 Task: Create a sub task Design and Implement Solution for the task  Upgrade and migrate company facilities management to a cloud-based solution in the project BrainBridge , assign it to team member softage.1@softage.net and update the status of the sub task to  Completed , set the priority of the sub task to High
Action: Mouse moved to (854, 619)
Screenshot: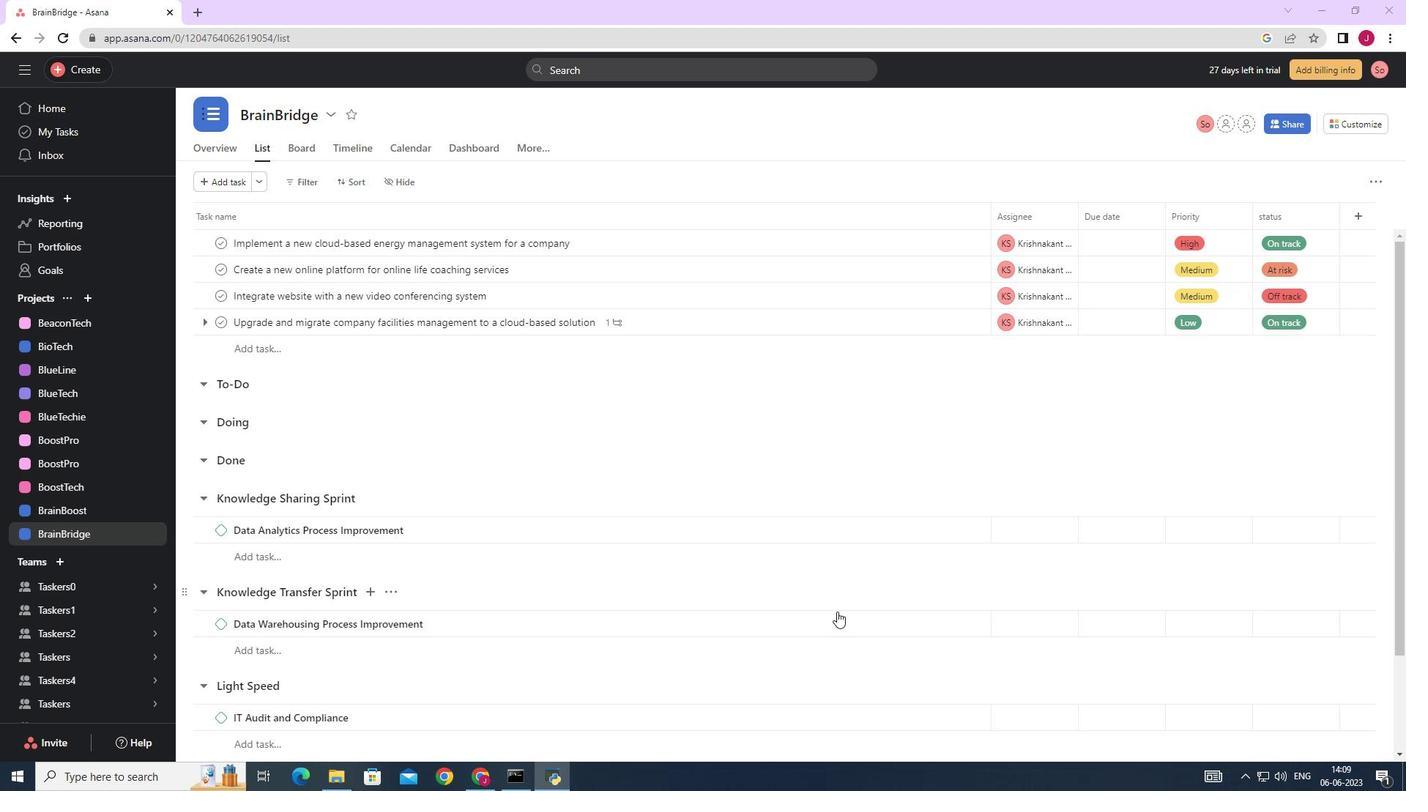 
Action: Mouse scrolled (854, 619) with delta (0, 0)
Screenshot: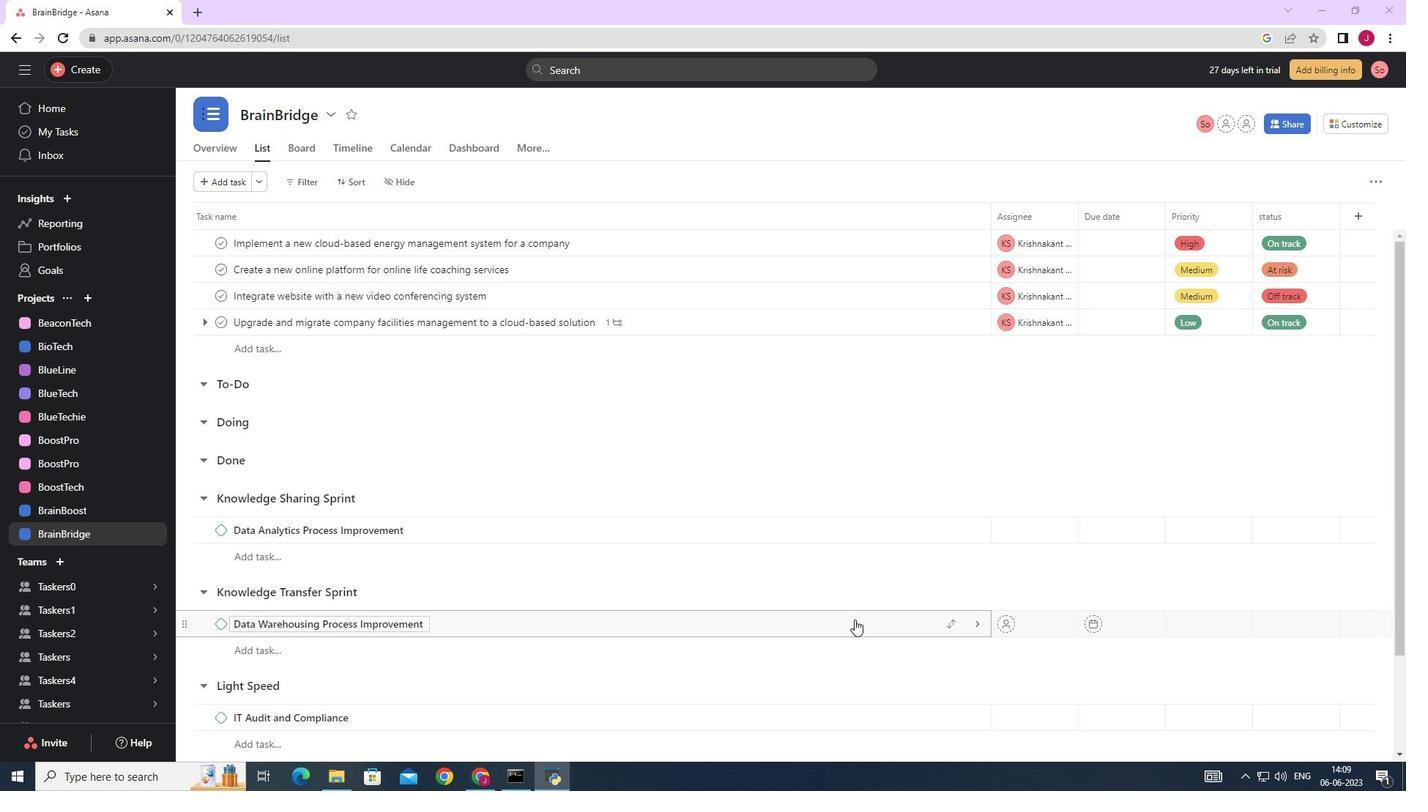 
Action: Mouse scrolled (854, 619) with delta (0, 0)
Screenshot: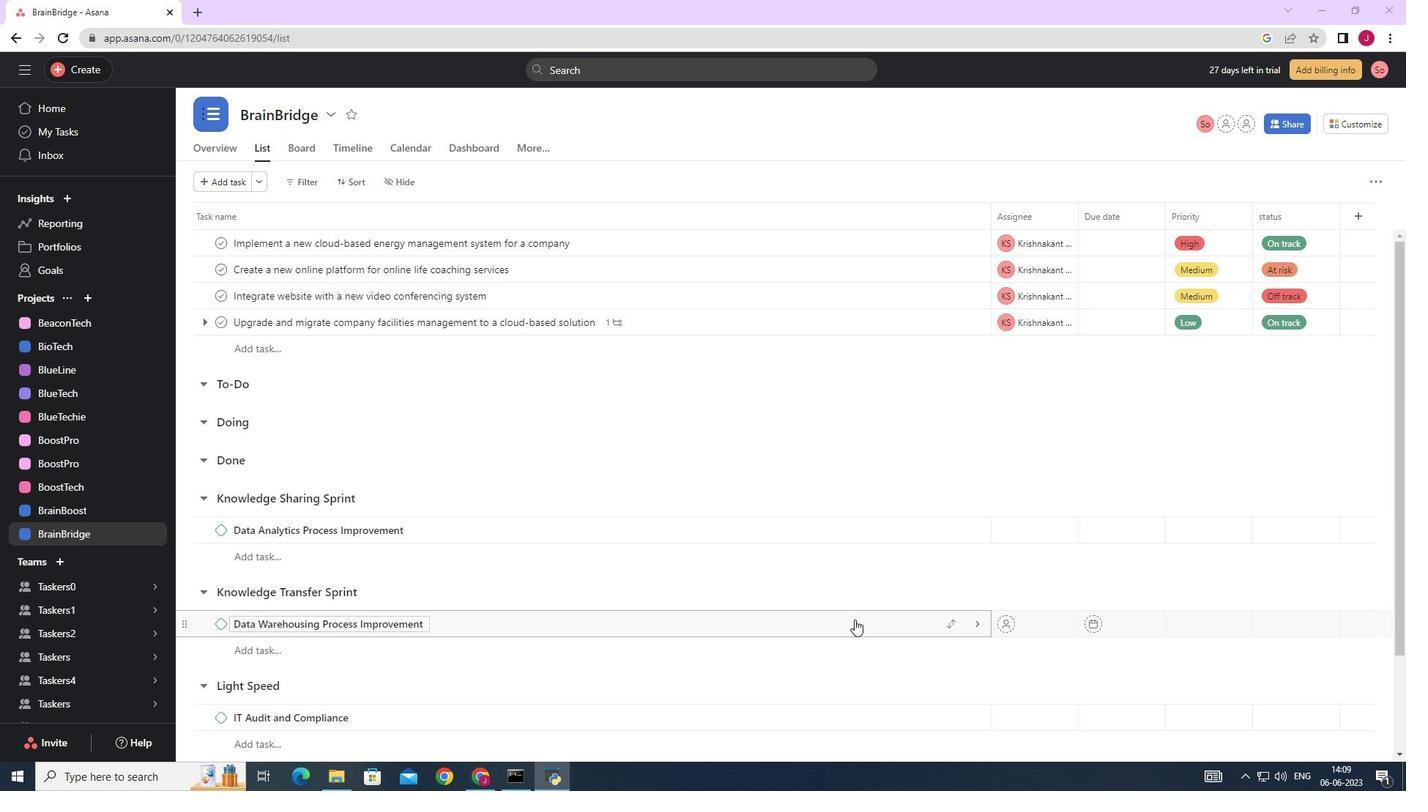 
Action: Mouse scrolled (854, 619) with delta (0, 0)
Screenshot: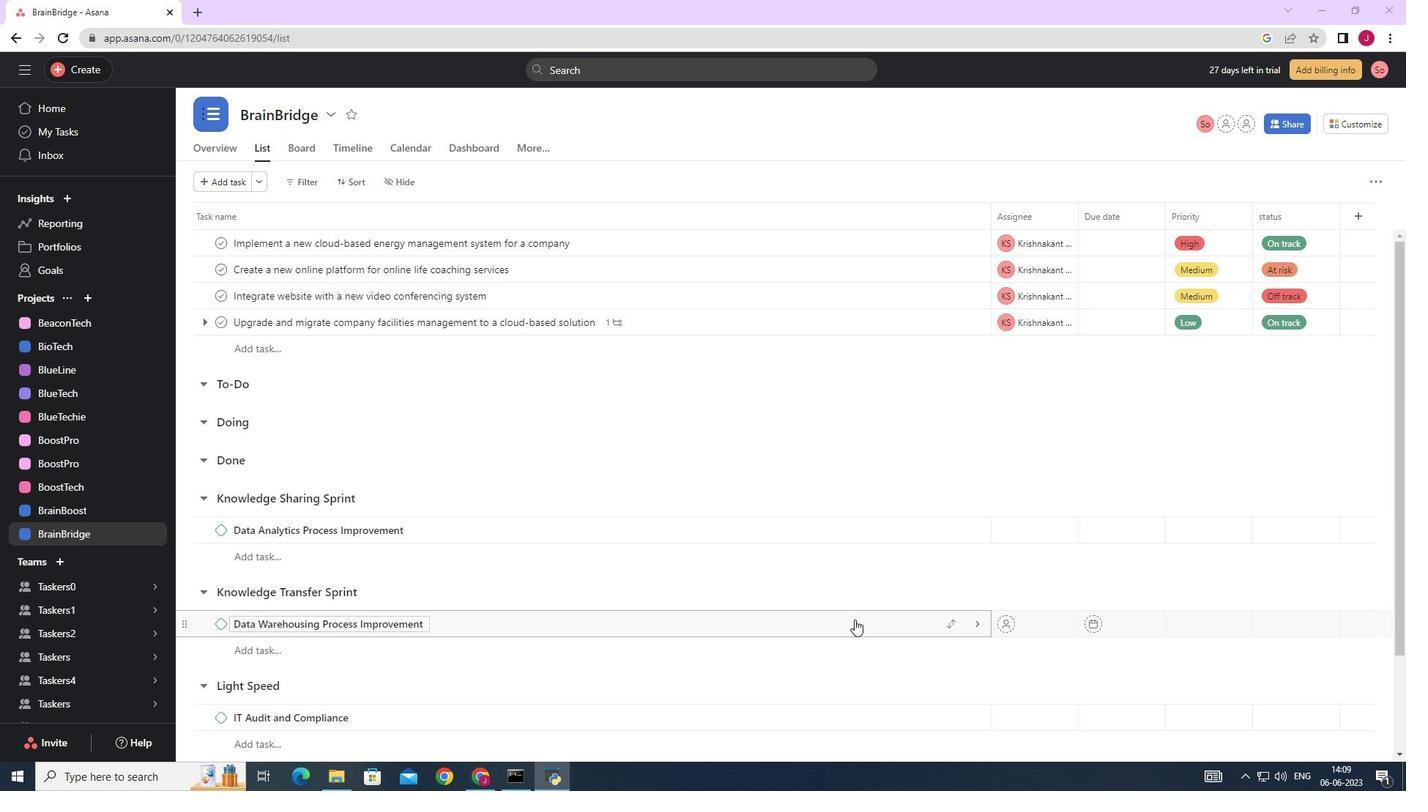 
Action: Mouse moved to (853, 619)
Screenshot: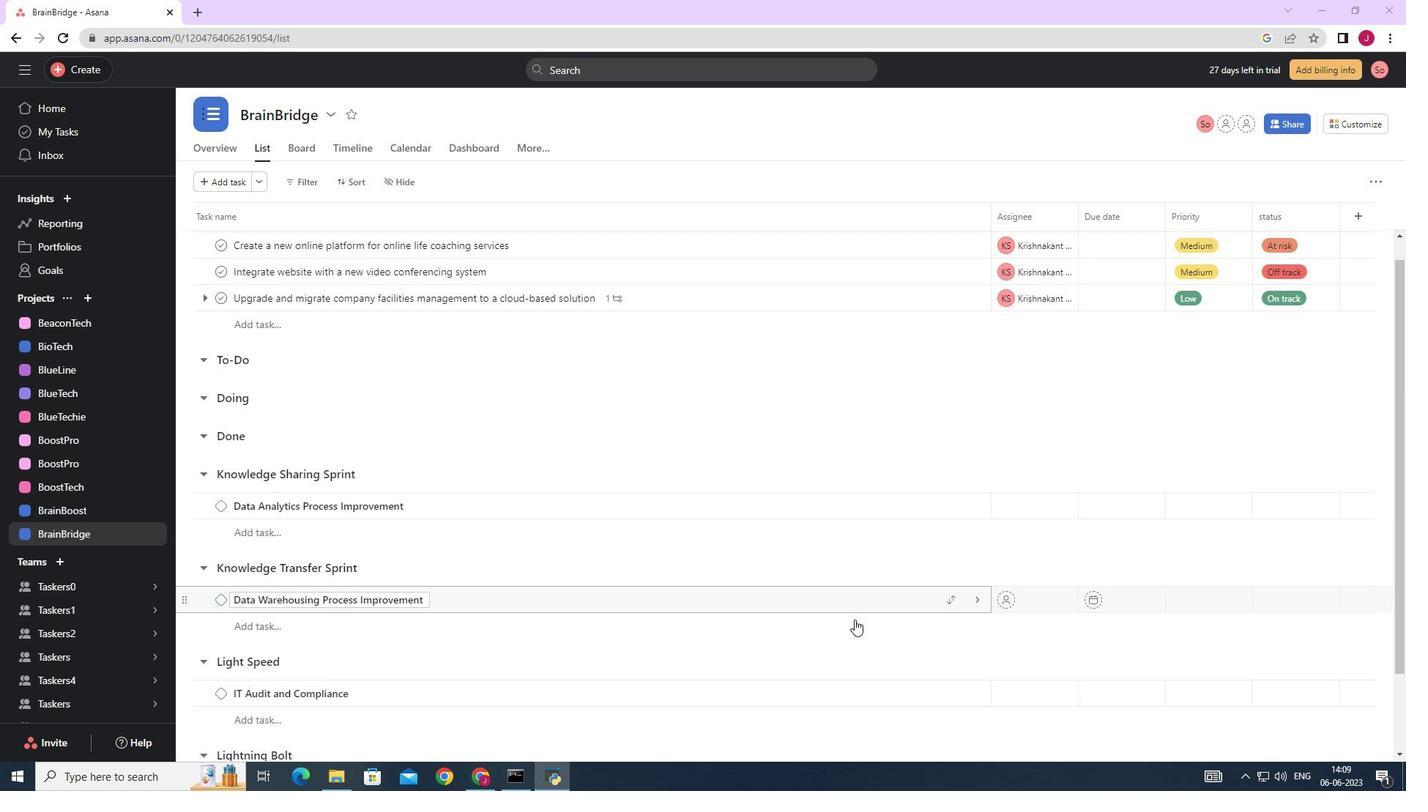 
Action: Mouse scrolled (853, 619) with delta (0, 0)
Screenshot: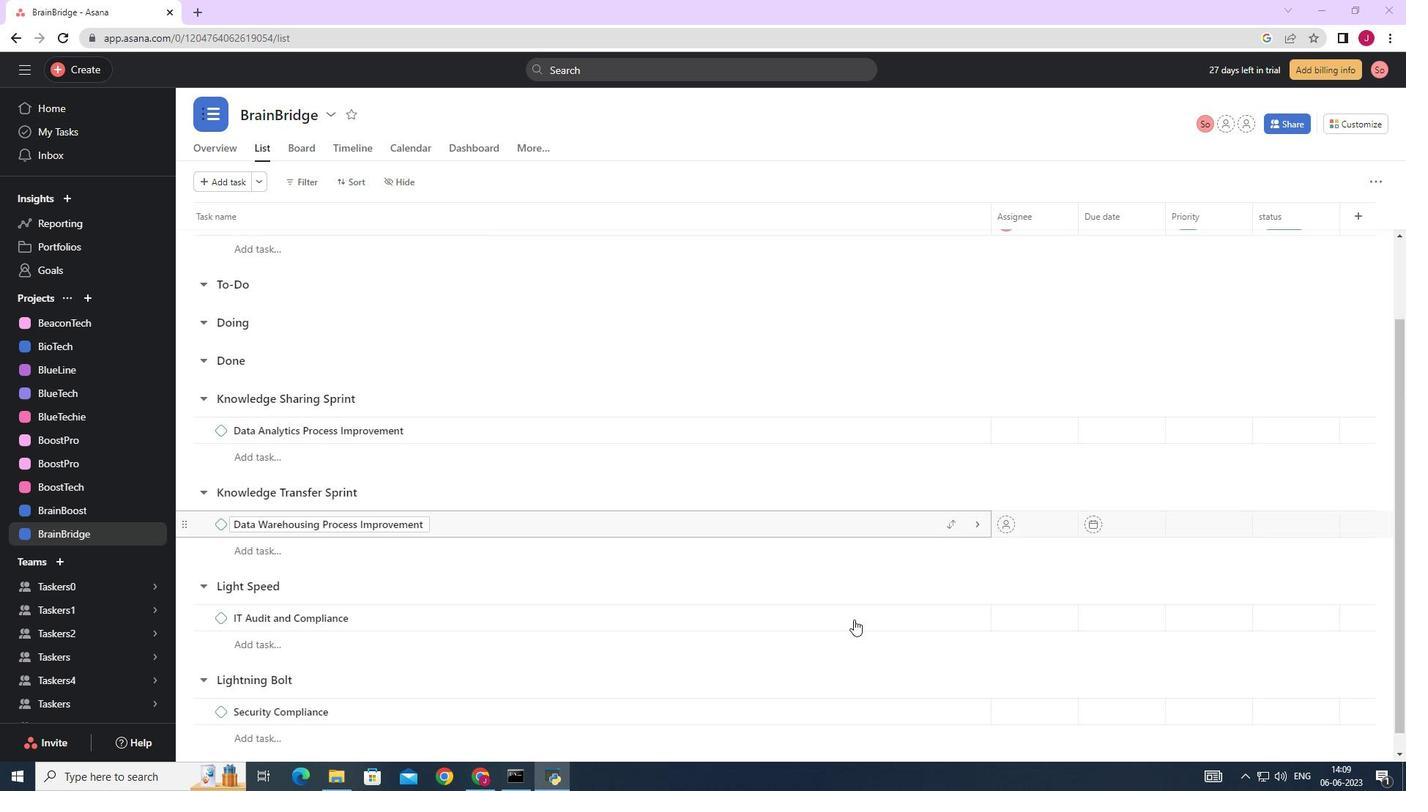 
Action: Mouse scrolled (853, 619) with delta (0, 0)
Screenshot: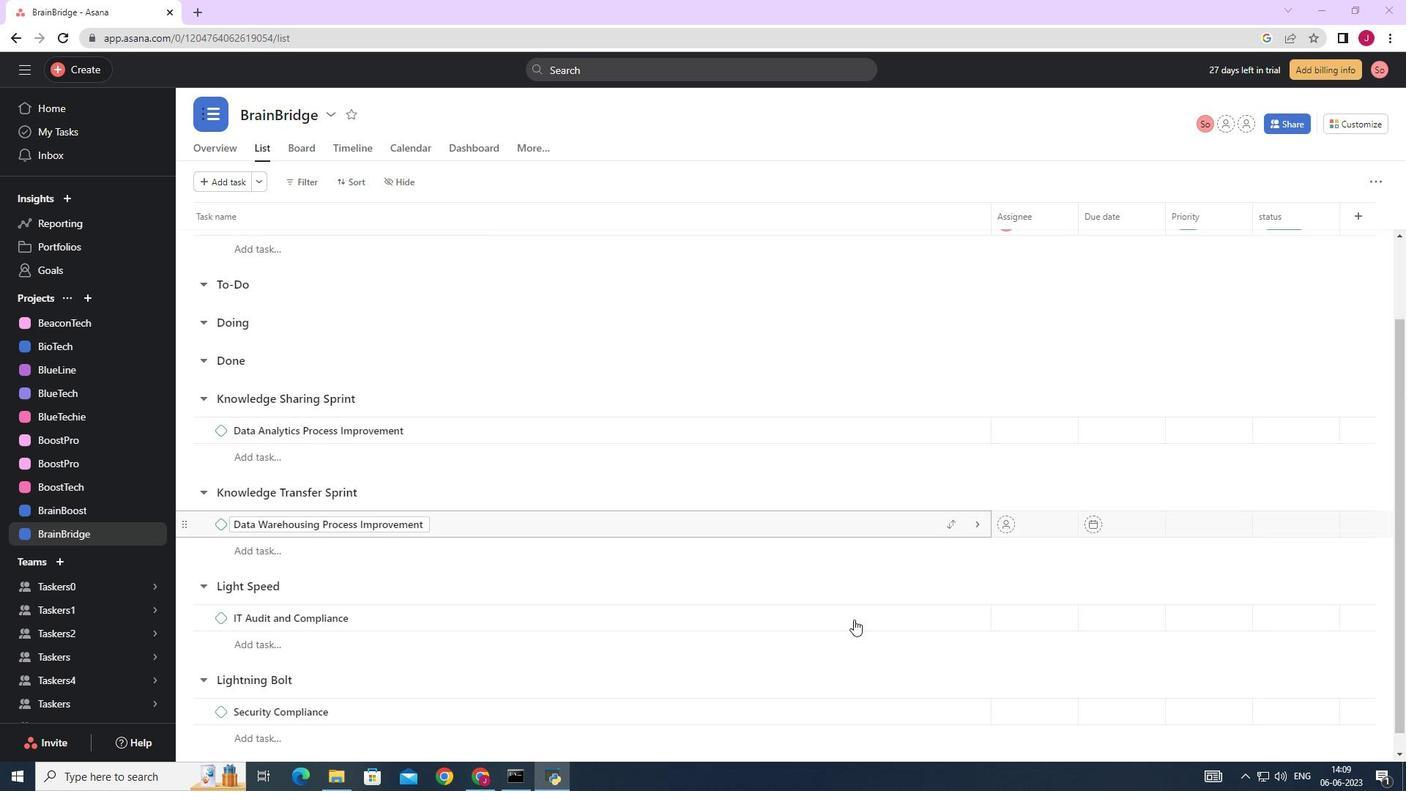 
Action: Mouse moved to (851, 616)
Screenshot: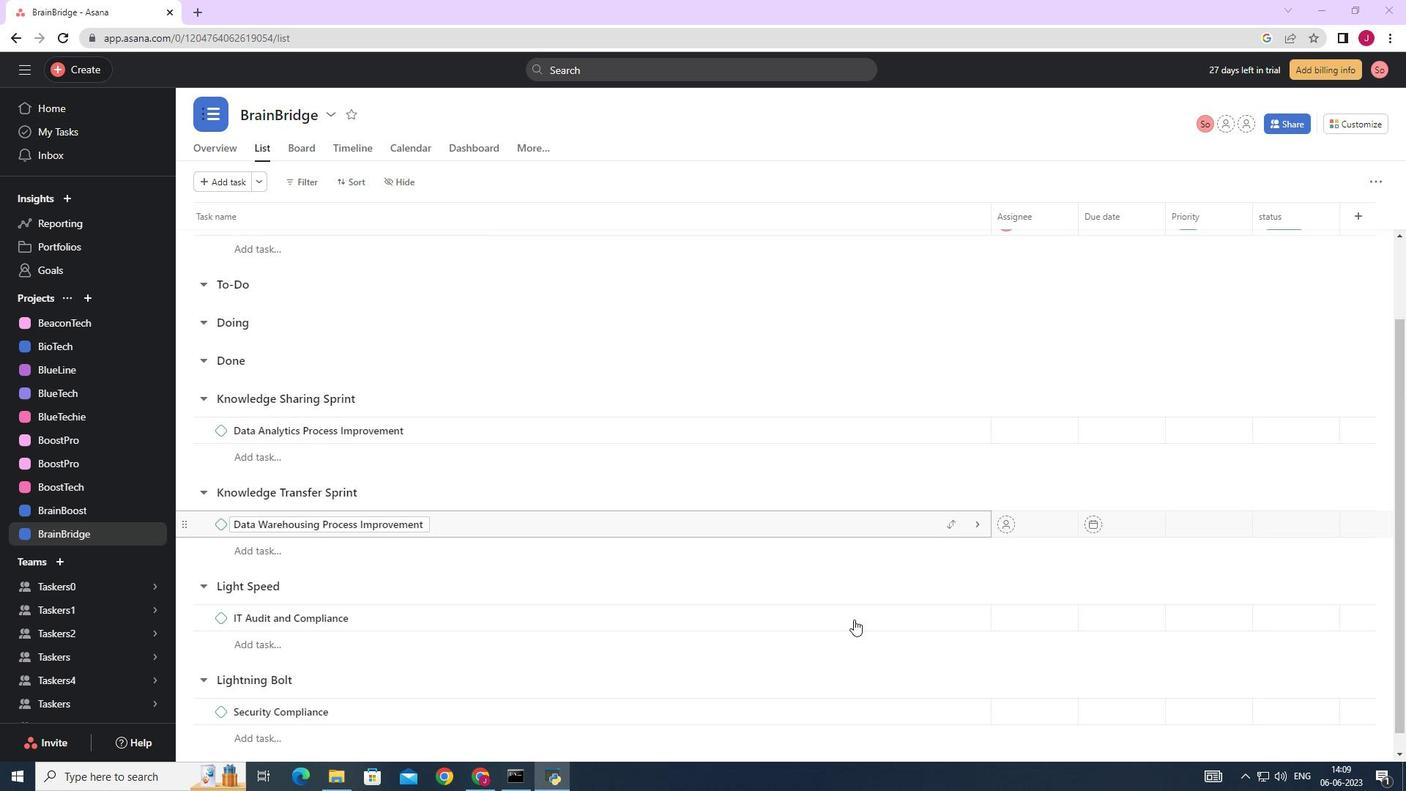 
Action: Mouse scrolled (852, 618) with delta (0, 0)
Screenshot: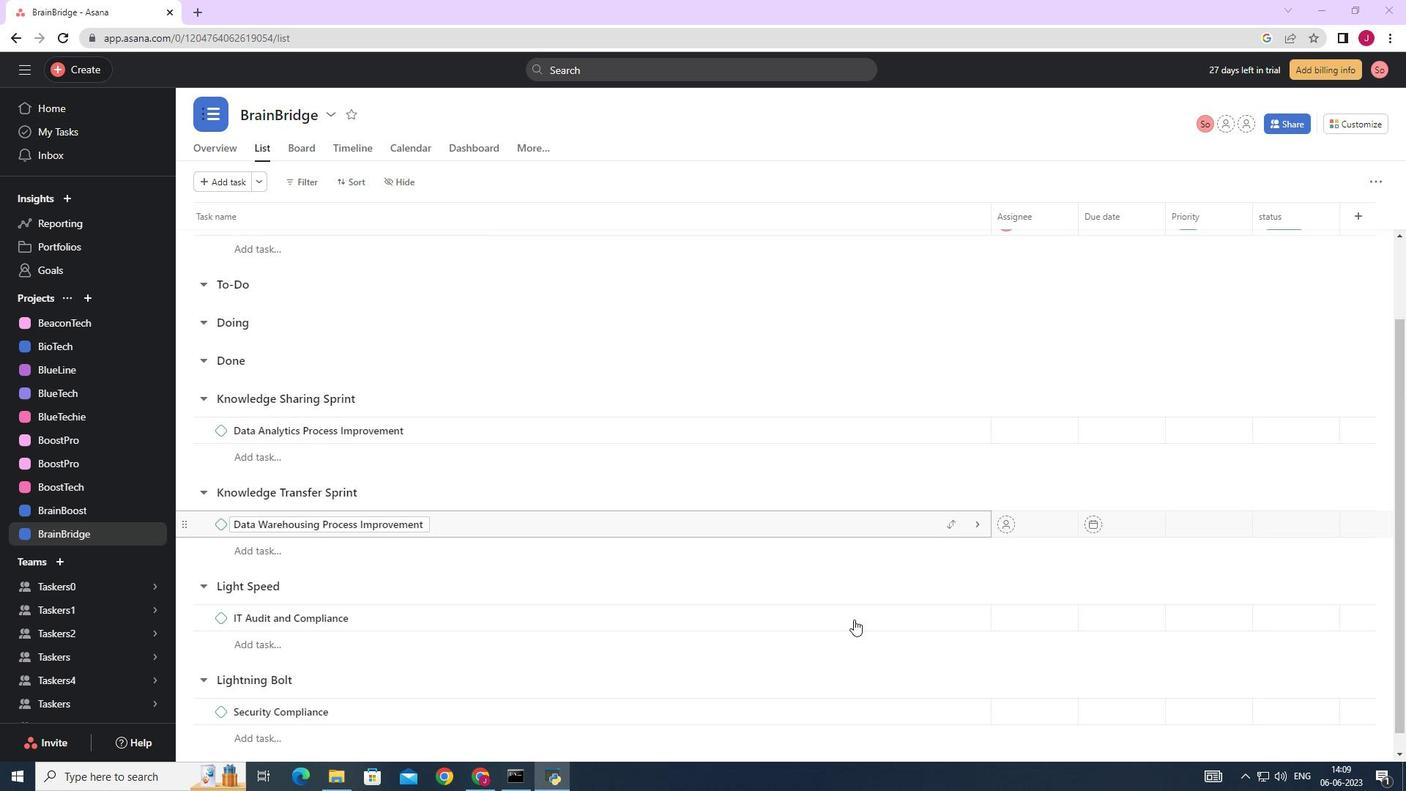 
Action: Mouse moved to (849, 322)
Screenshot: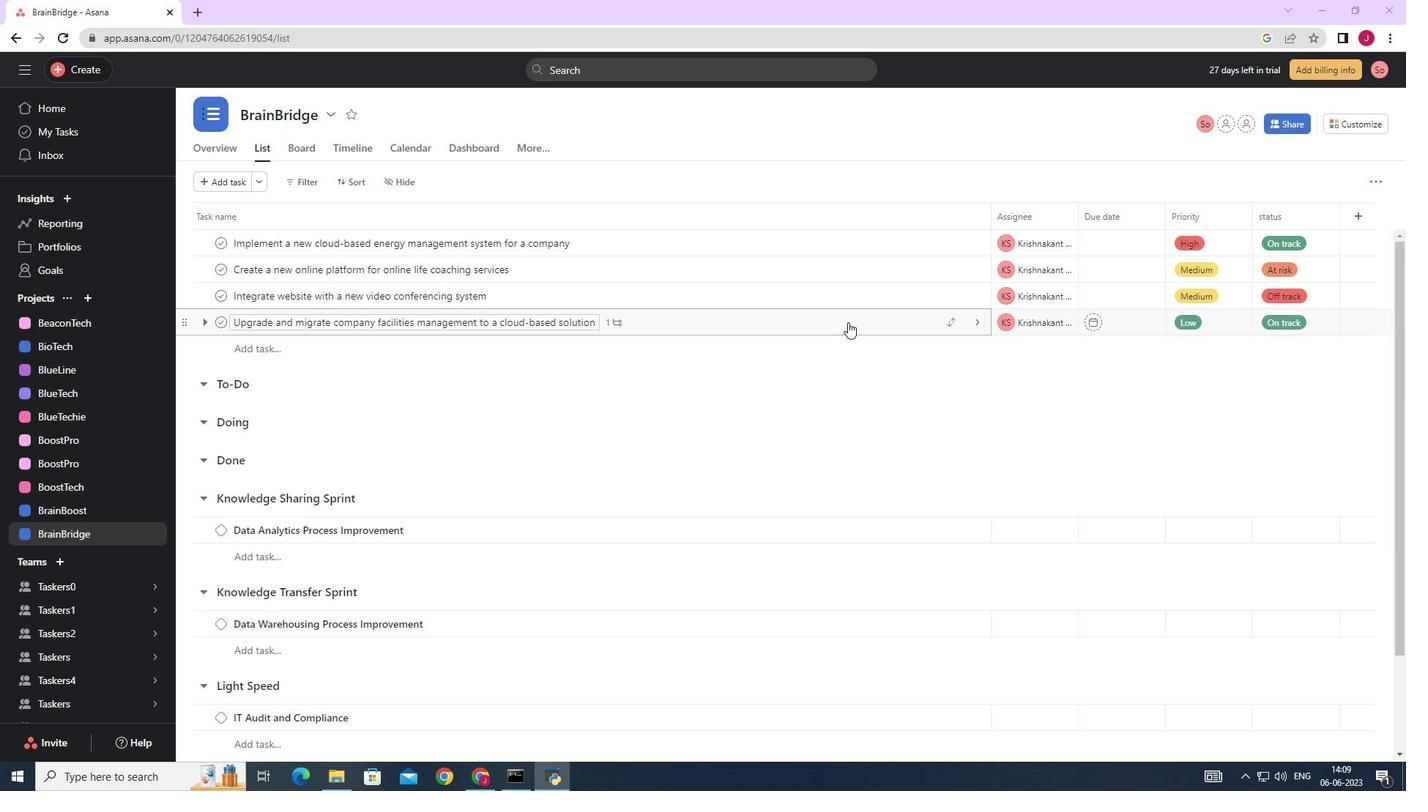 
Action: Mouse pressed left at (849, 322)
Screenshot: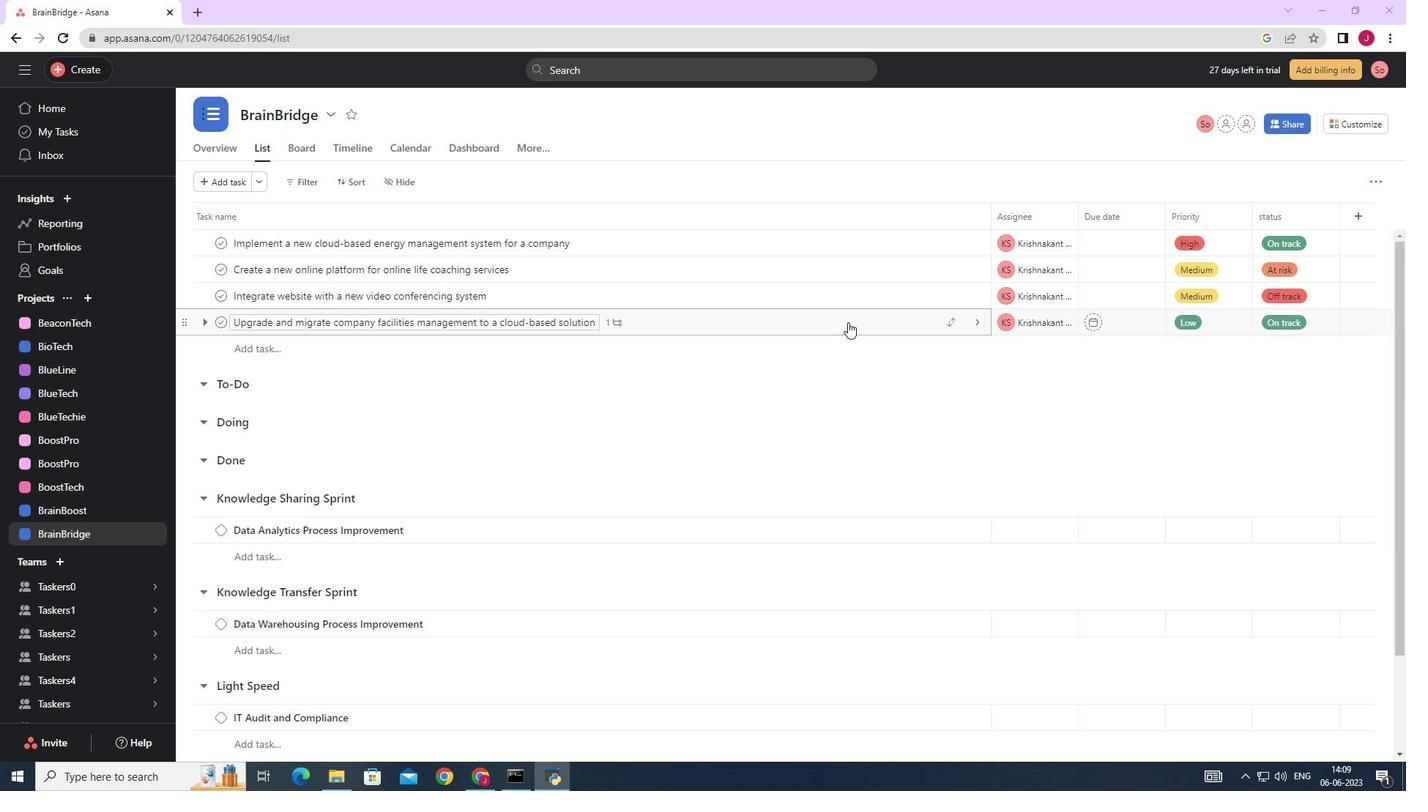 
Action: Mouse moved to (1142, 498)
Screenshot: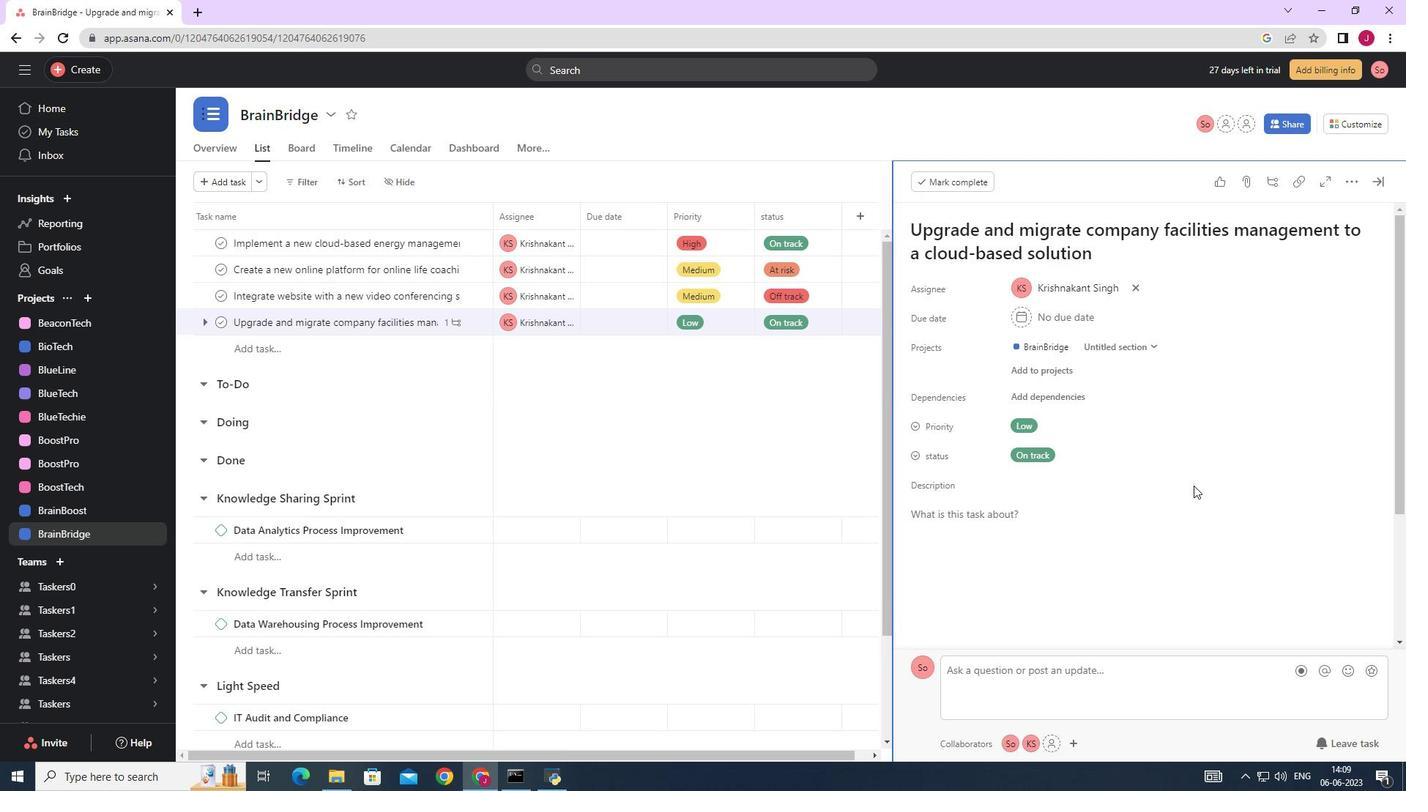 
Action: Mouse scrolled (1142, 498) with delta (0, 0)
Screenshot: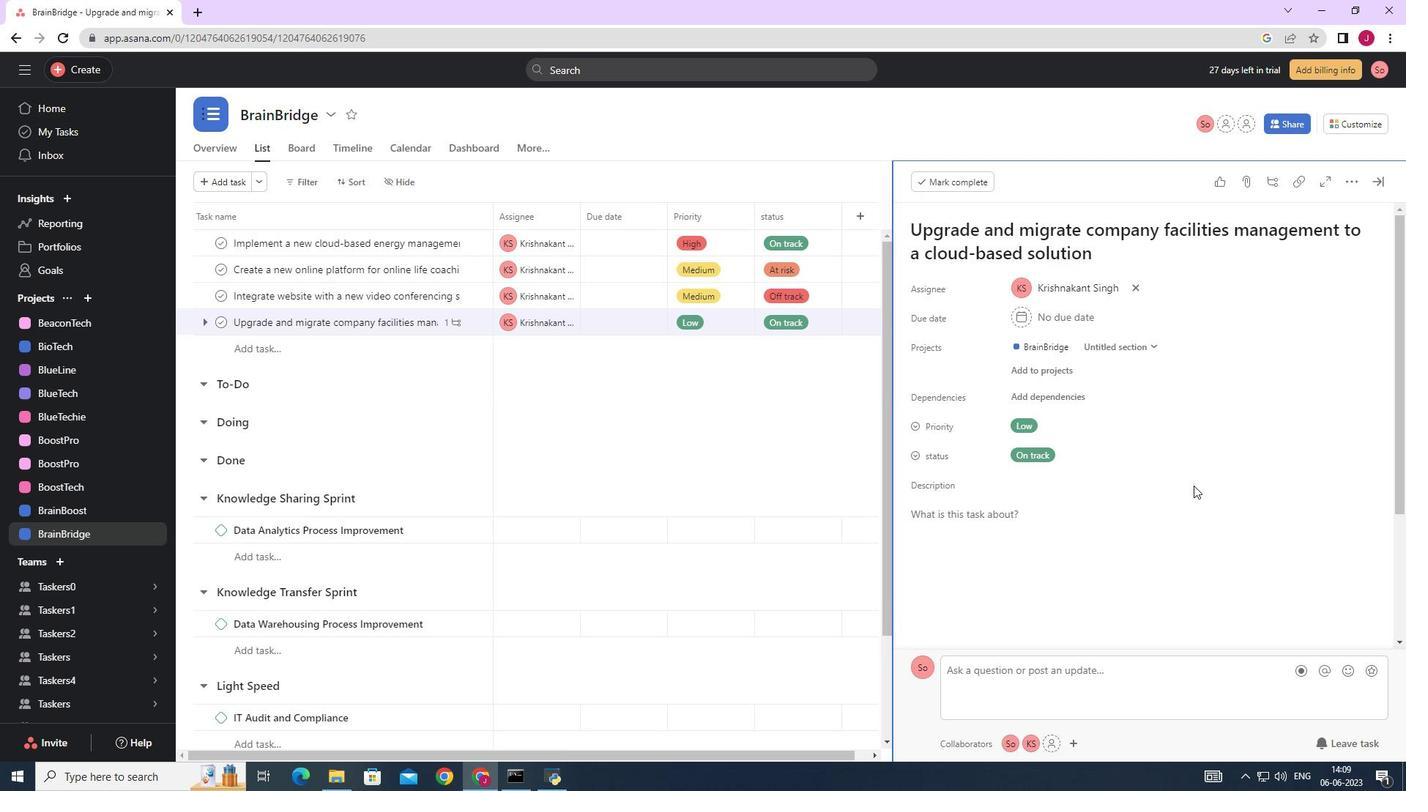 
Action: Mouse moved to (1137, 501)
Screenshot: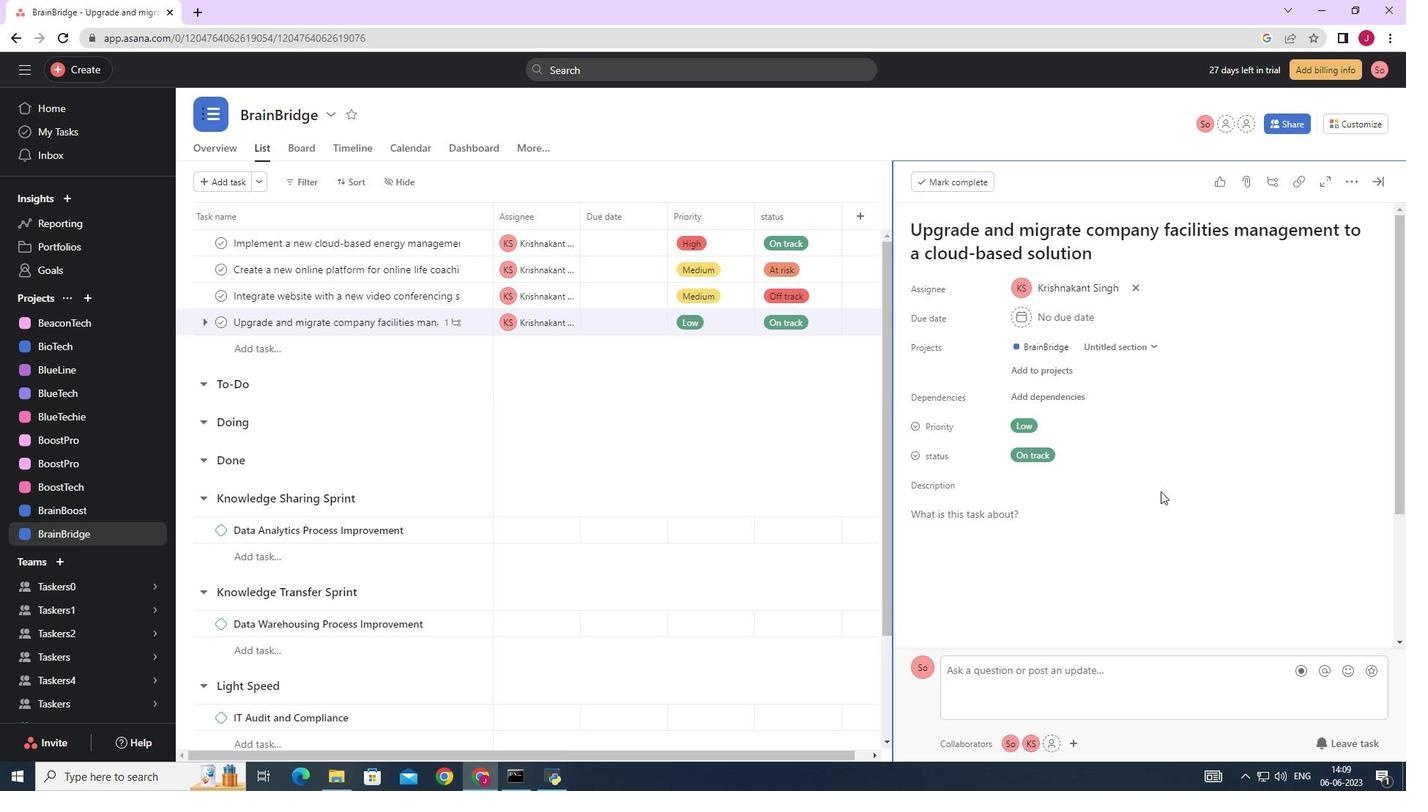 
Action: Mouse scrolled (1139, 500) with delta (0, 0)
Screenshot: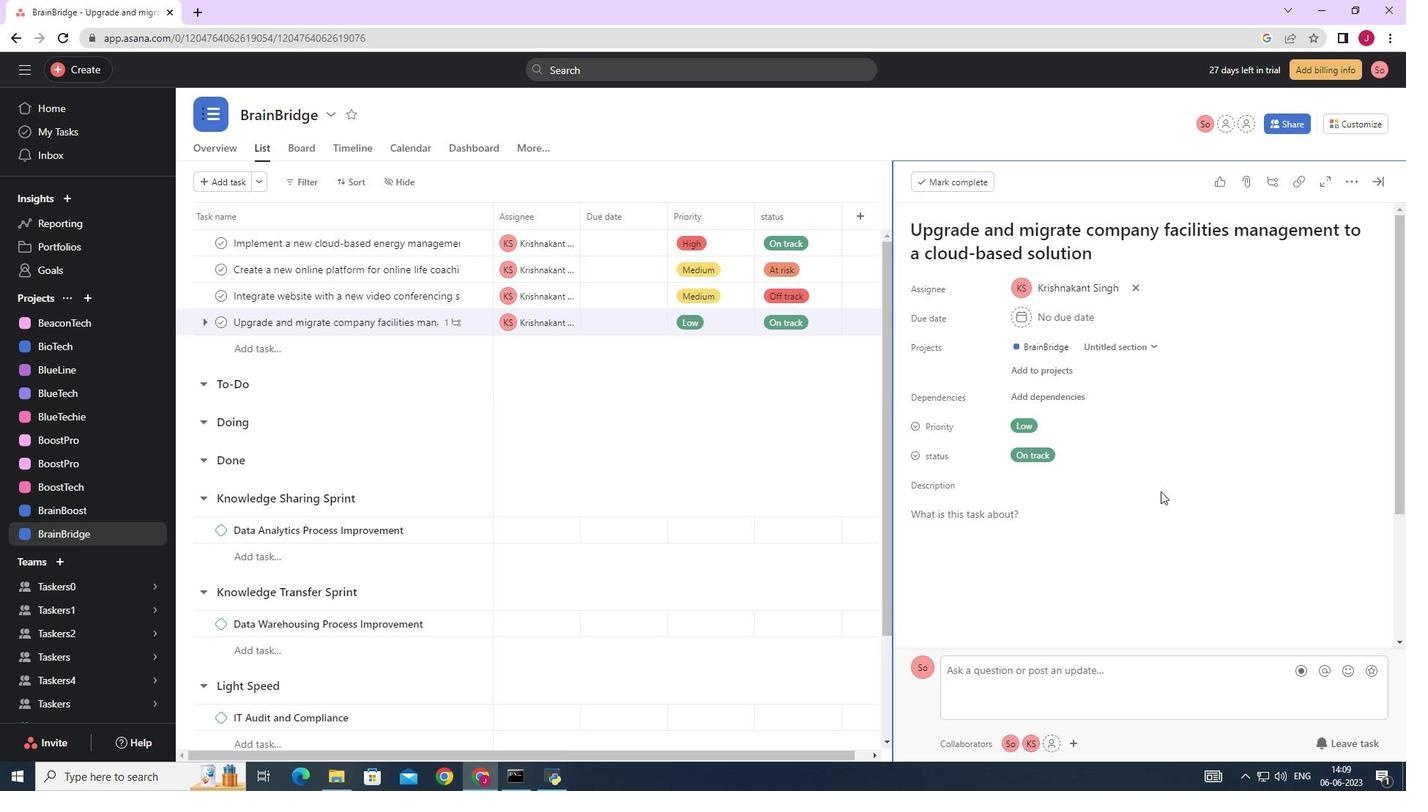 
Action: Mouse moved to (1134, 501)
Screenshot: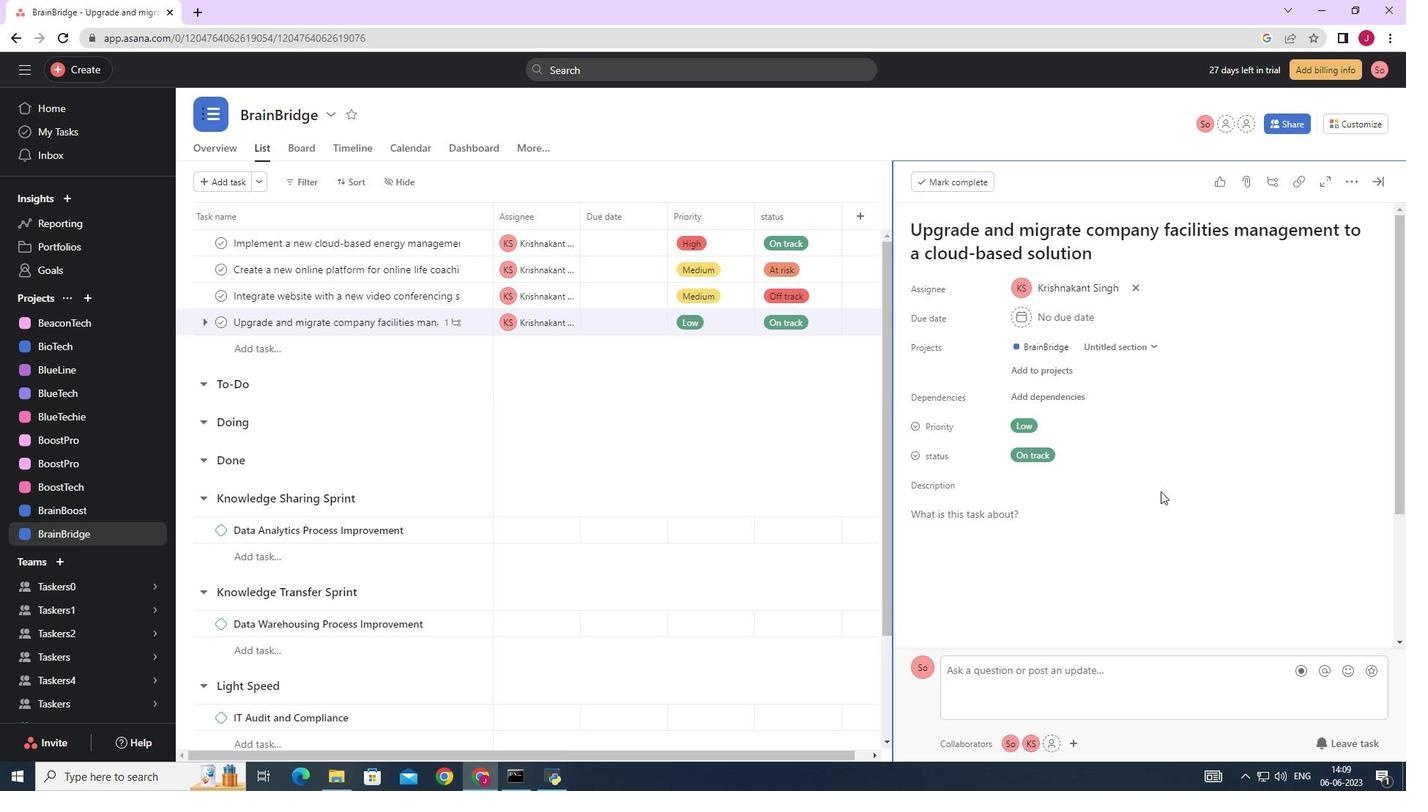 
Action: Mouse scrolled (1135, 501) with delta (0, 0)
Screenshot: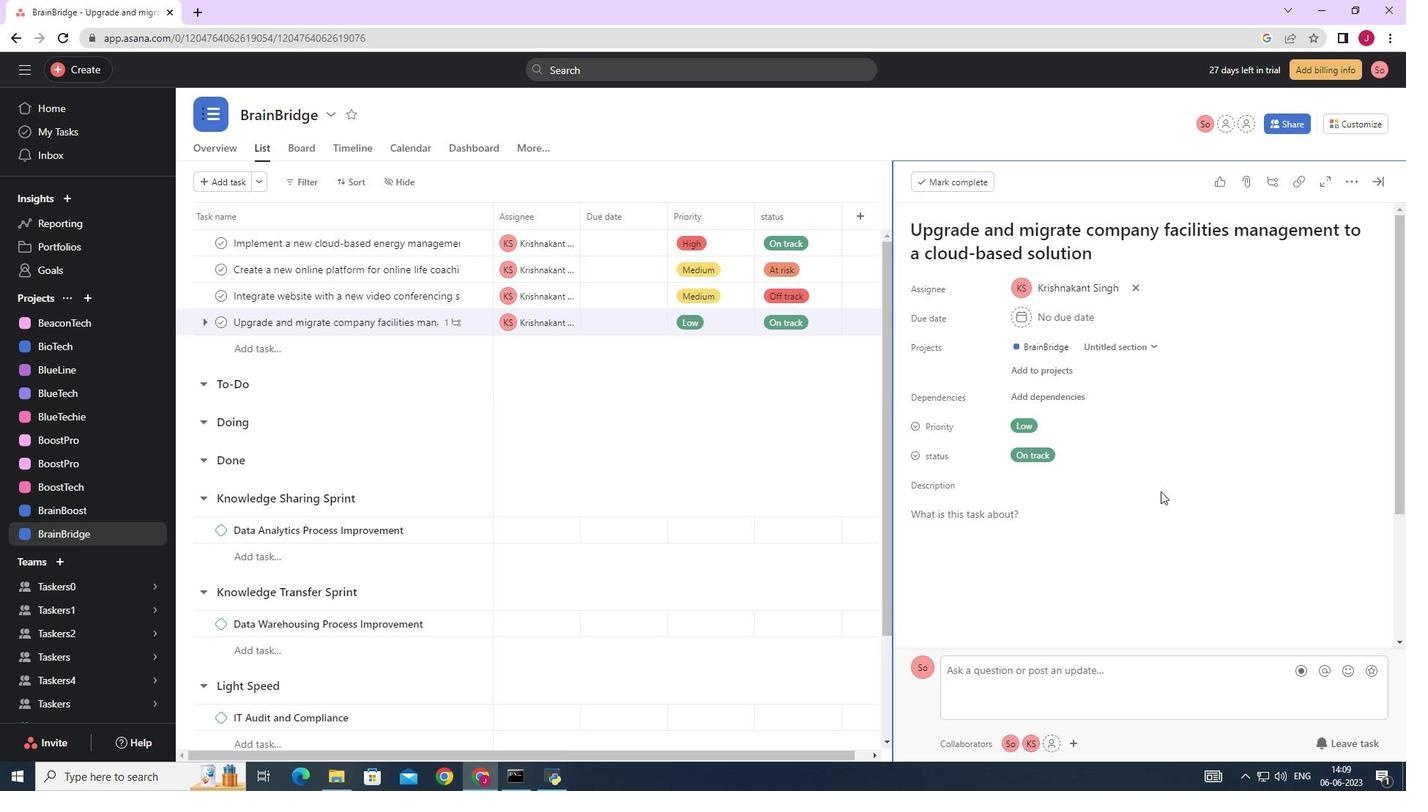 
Action: Mouse moved to (1134, 501)
Screenshot: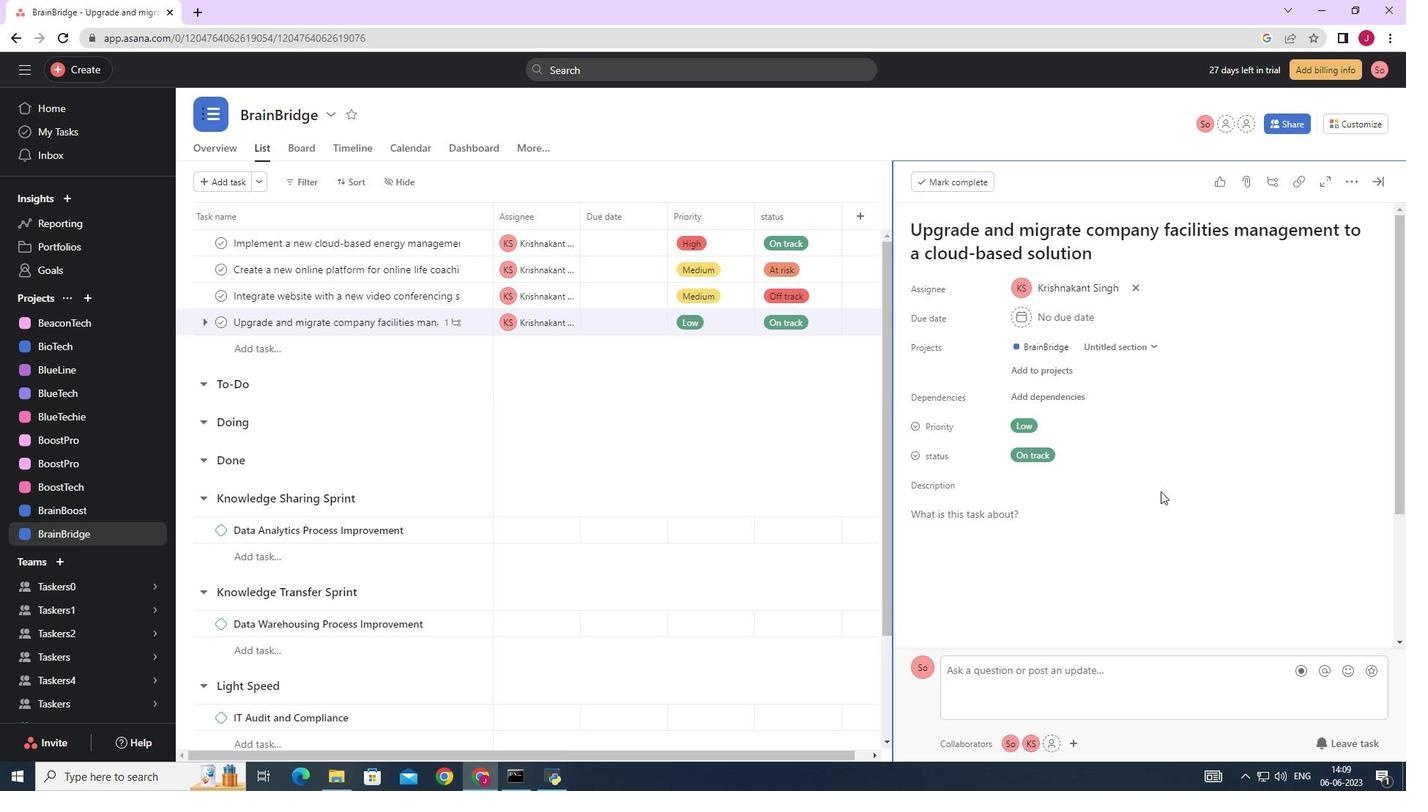 
Action: Mouse scrolled (1134, 501) with delta (0, 0)
Screenshot: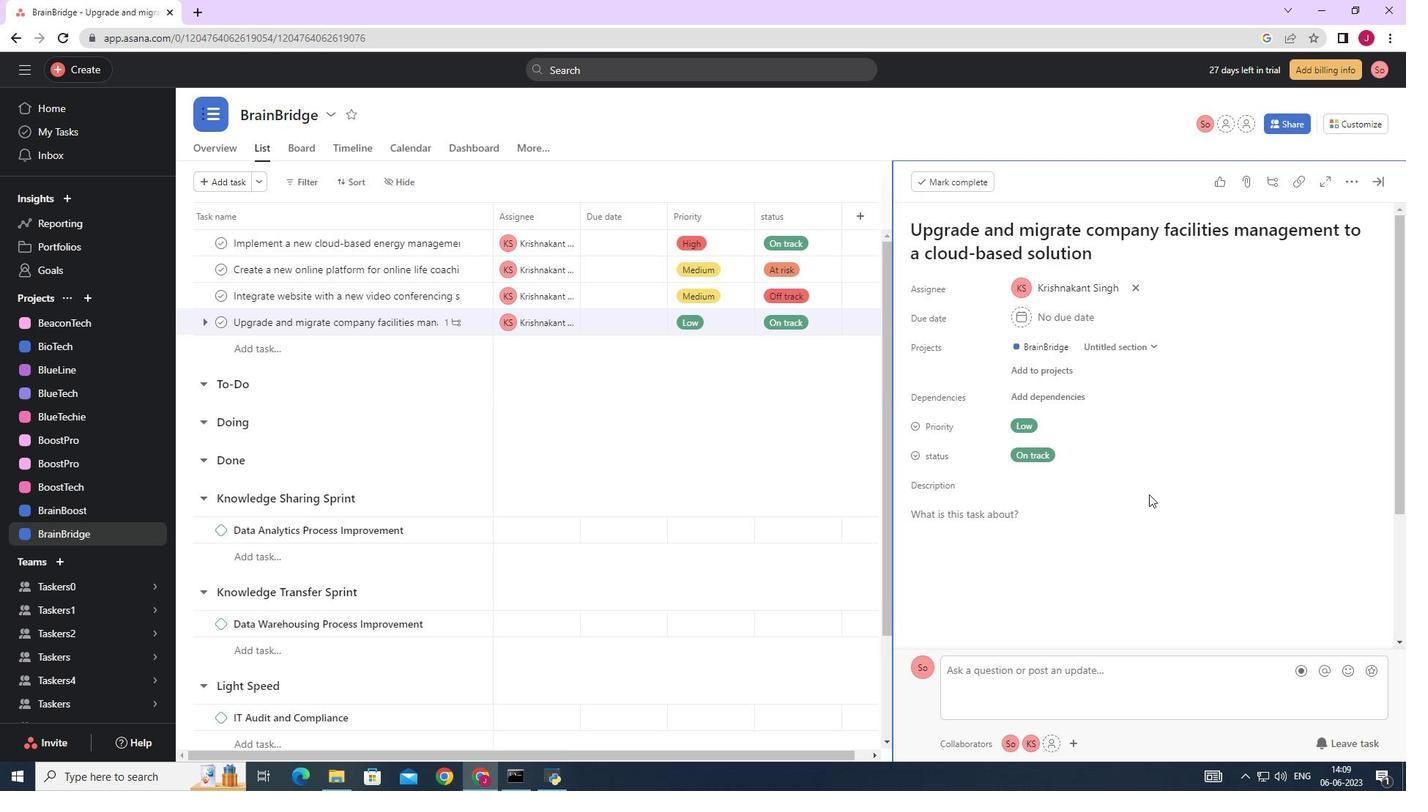 
Action: Mouse moved to (1123, 506)
Screenshot: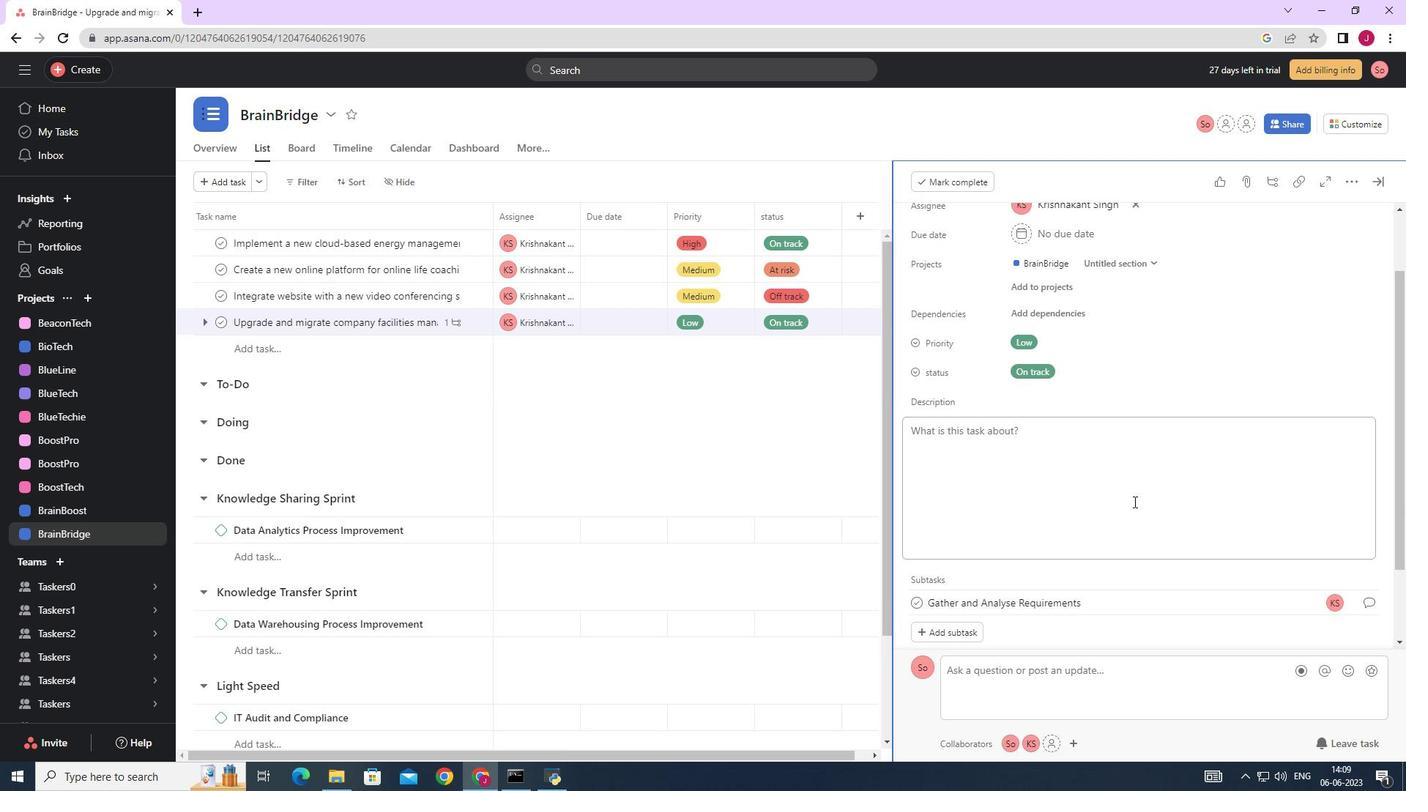 
Action: Mouse scrolled (1133, 501) with delta (0, 0)
Screenshot: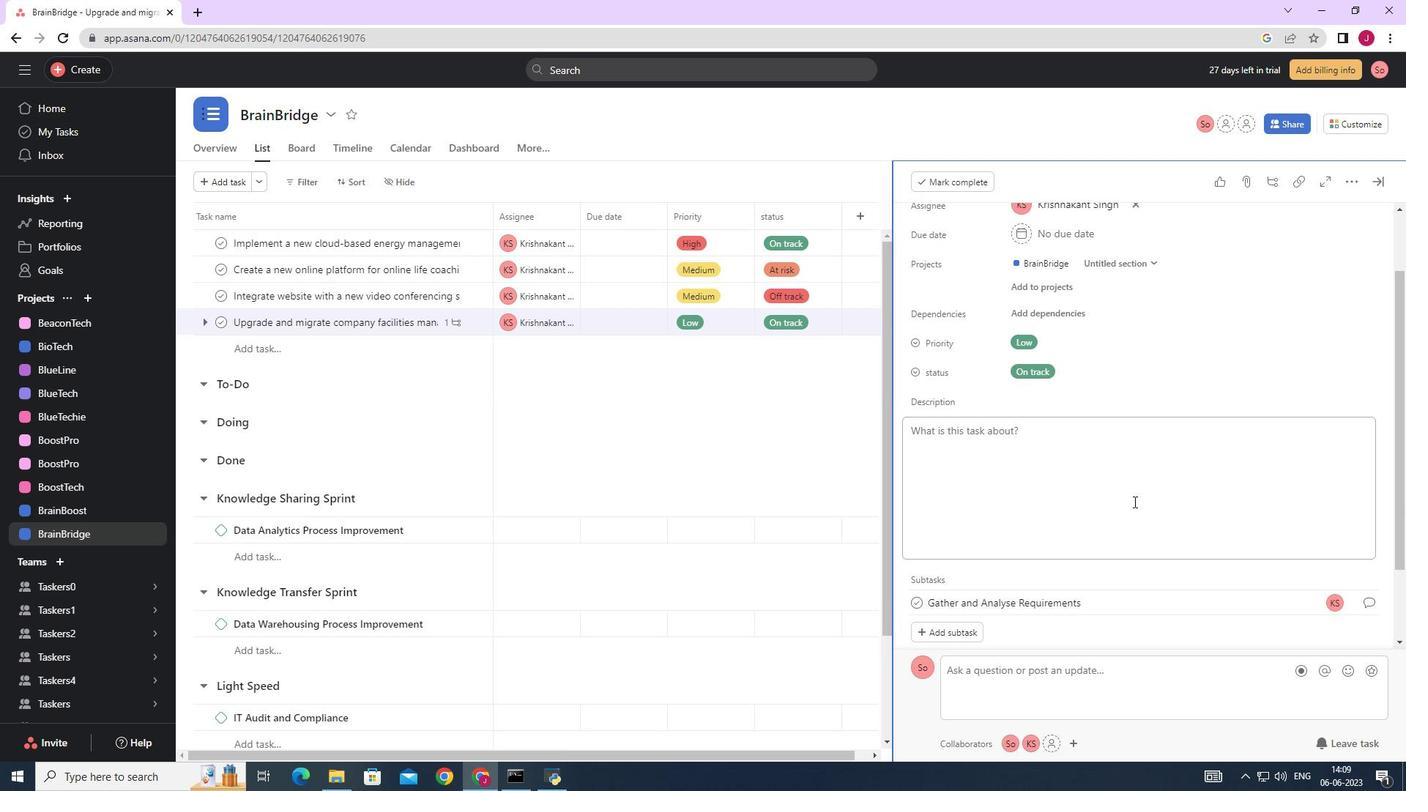 
Action: Mouse scrolled (1131, 502) with delta (0, 0)
Screenshot: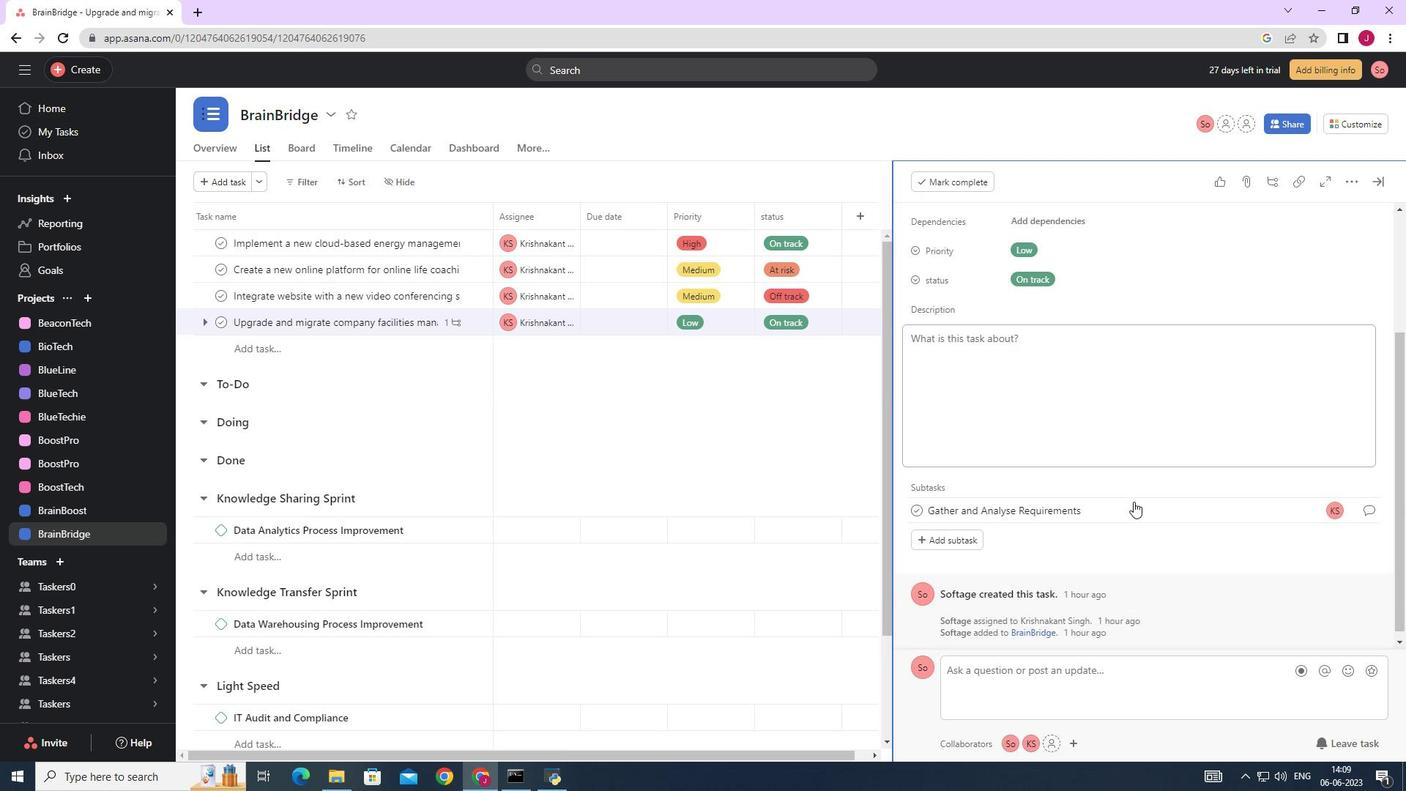 
Action: Mouse moved to (1060, 575)
Screenshot: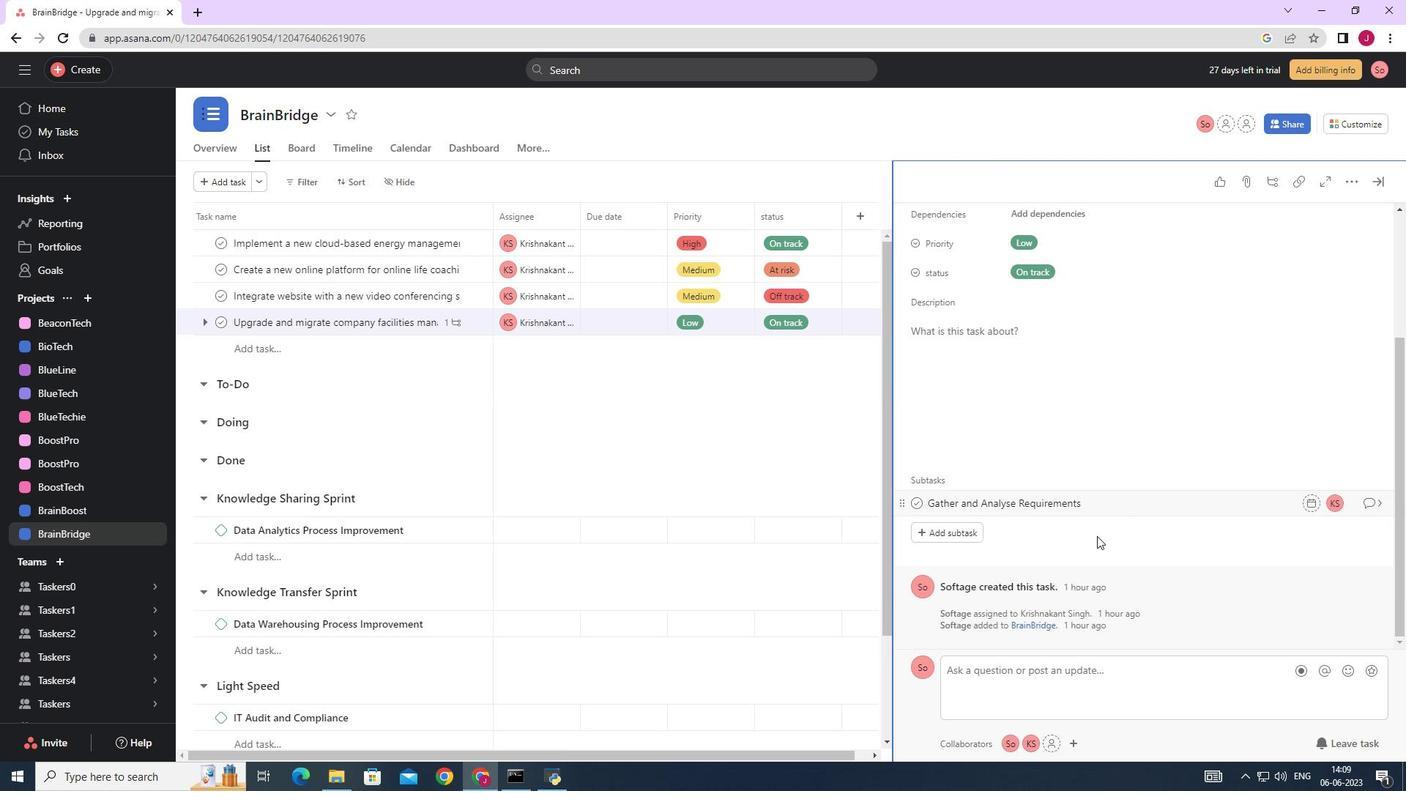 
Action: Mouse scrolled (1060, 574) with delta (0, 0)
Screenshot: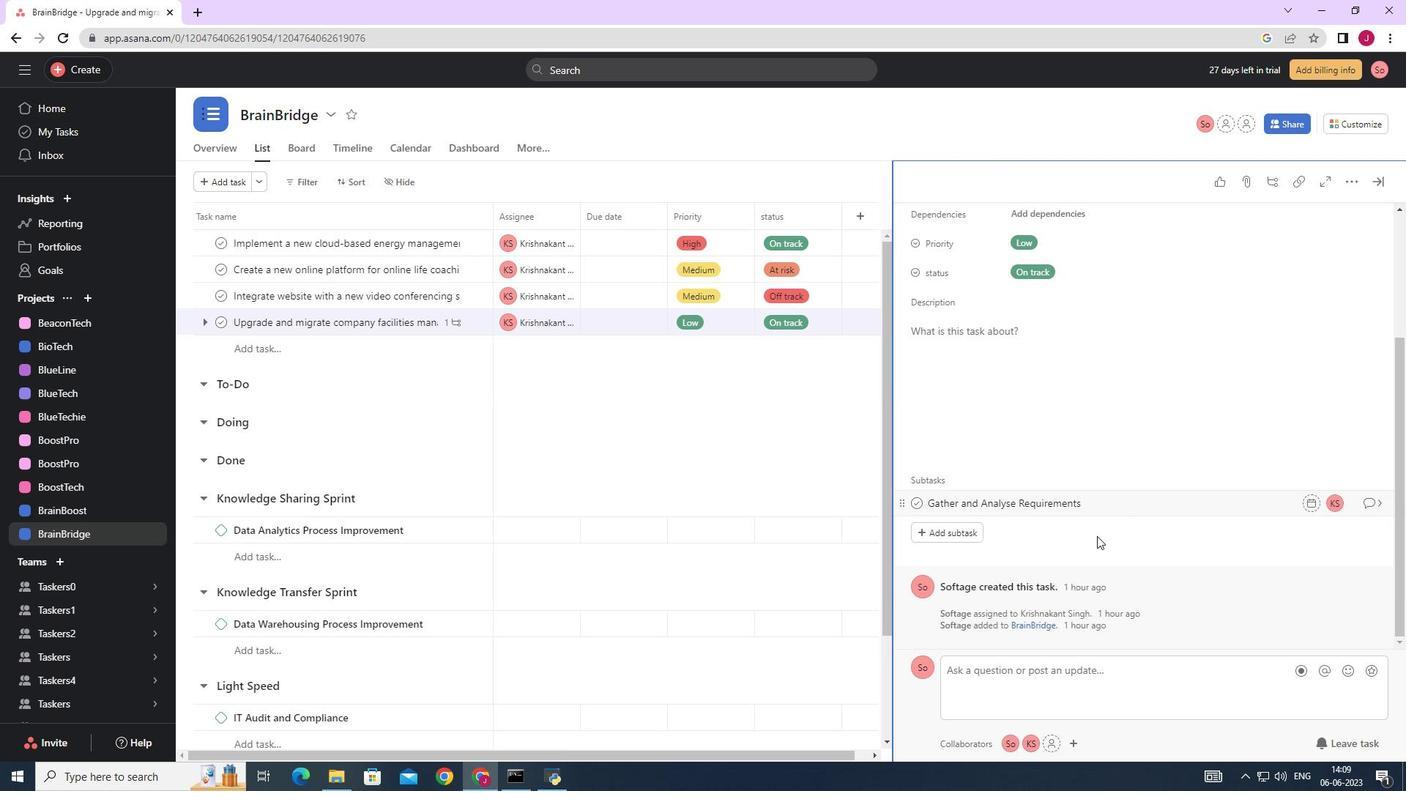 
Action: Mouse moved to (1057, 578)
Screenshot: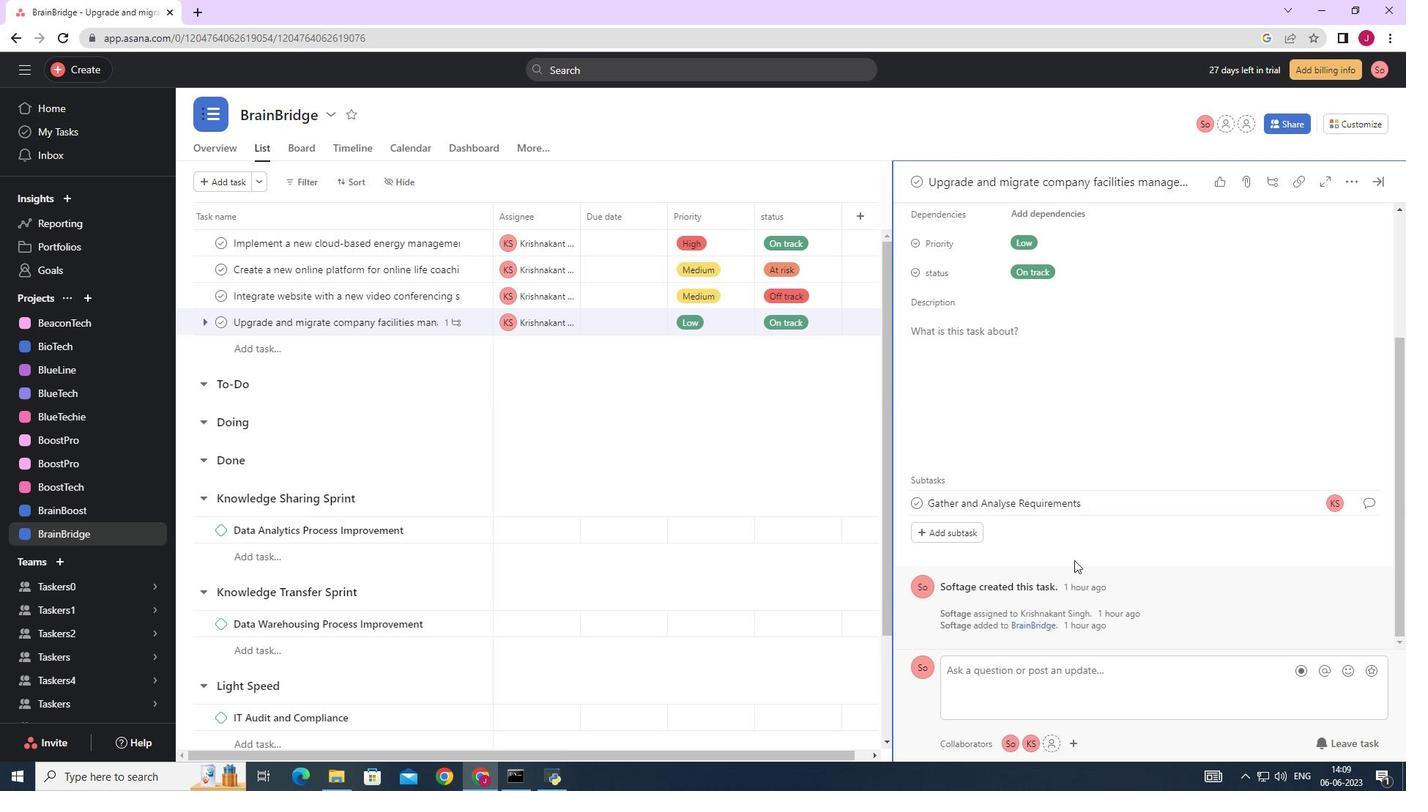 
Action: Mouse scrolled (1058, 576) with delta (0, 0)
Screenshot: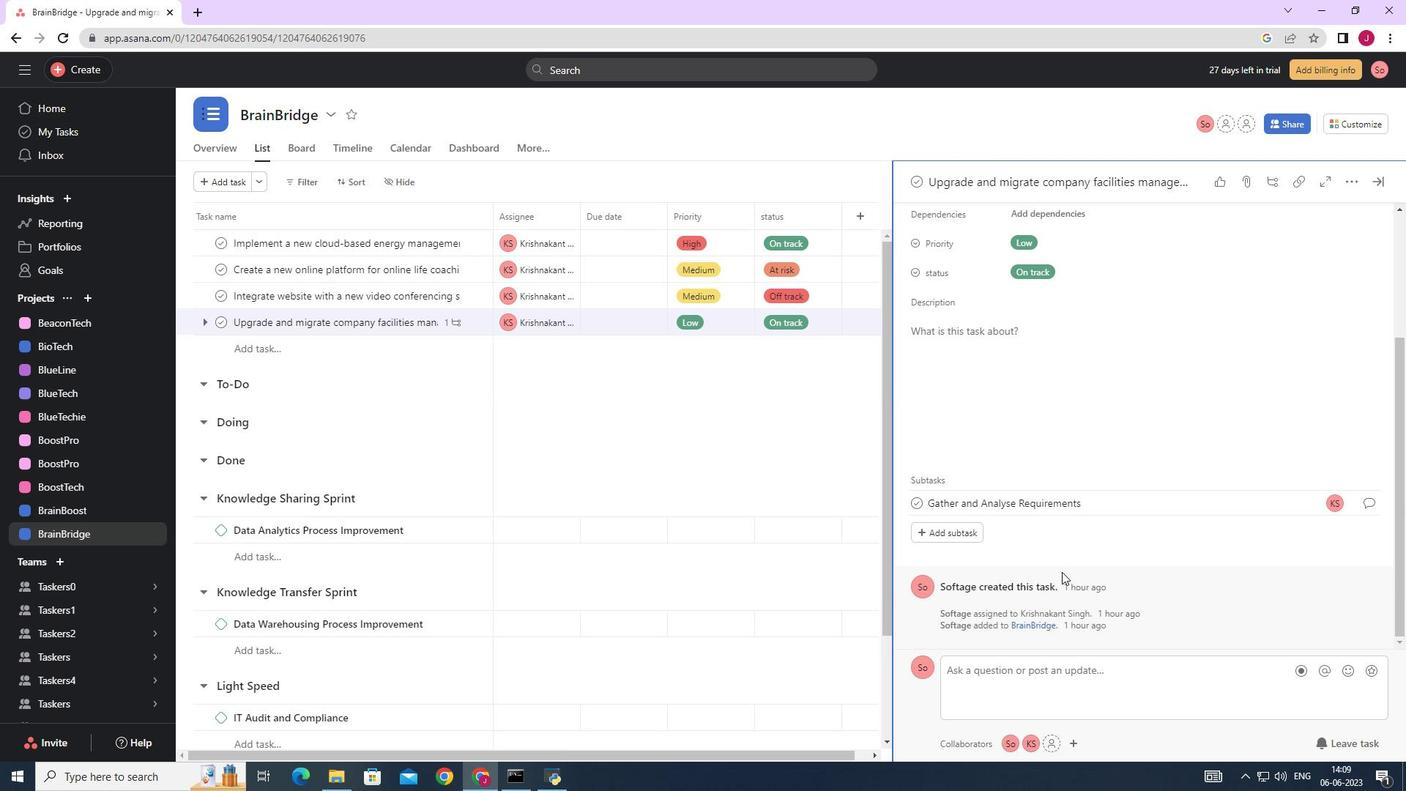 
Action: Mouse moved to (1056, 579)
Screenshot: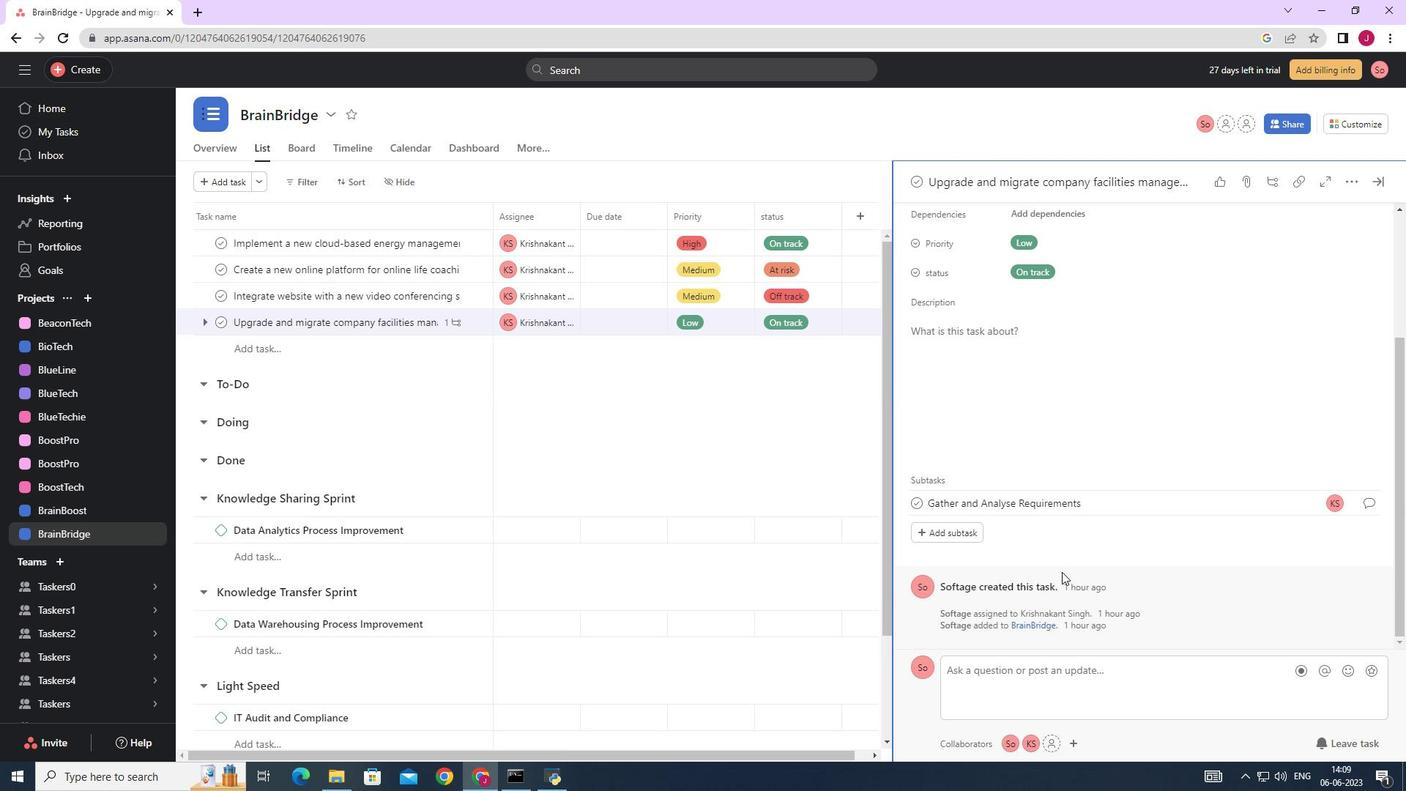 
Action: Mouse scrolled (1057, 578) with delta (0, 0)
Screenshot: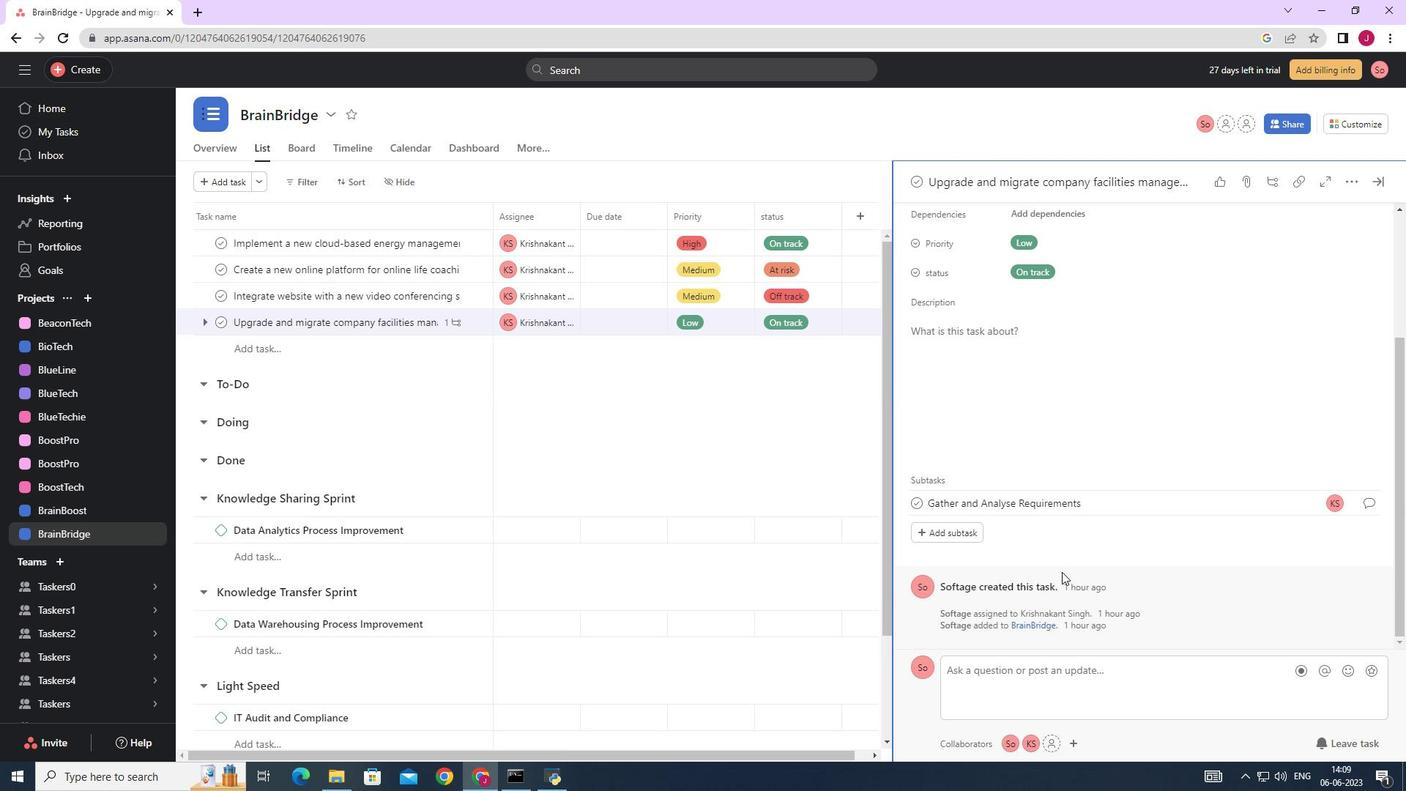 
Action: Mouse scrolled (1056, 578) with delta (0, 0)
Screenshot: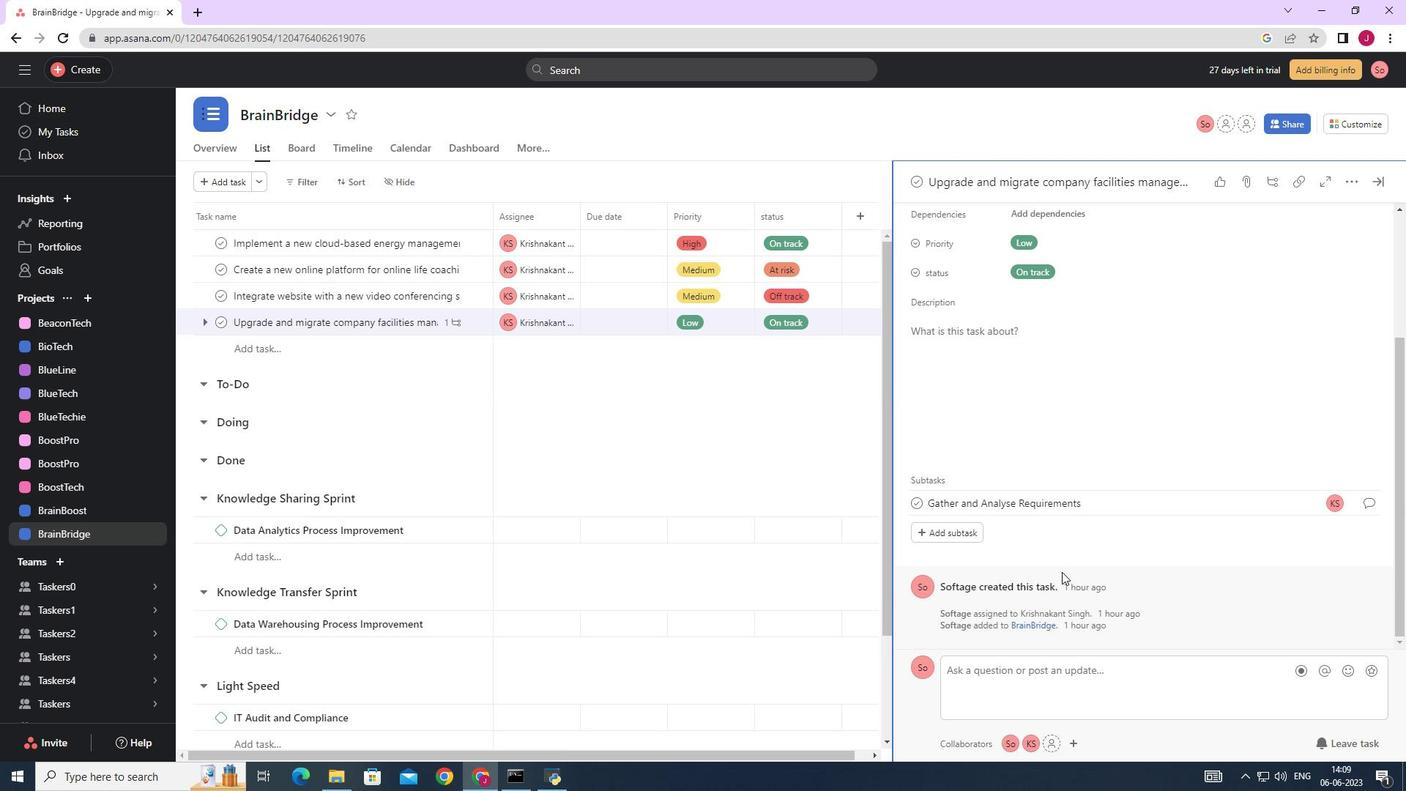 
Action: Mouse moved to (955, 534)
Screenshot: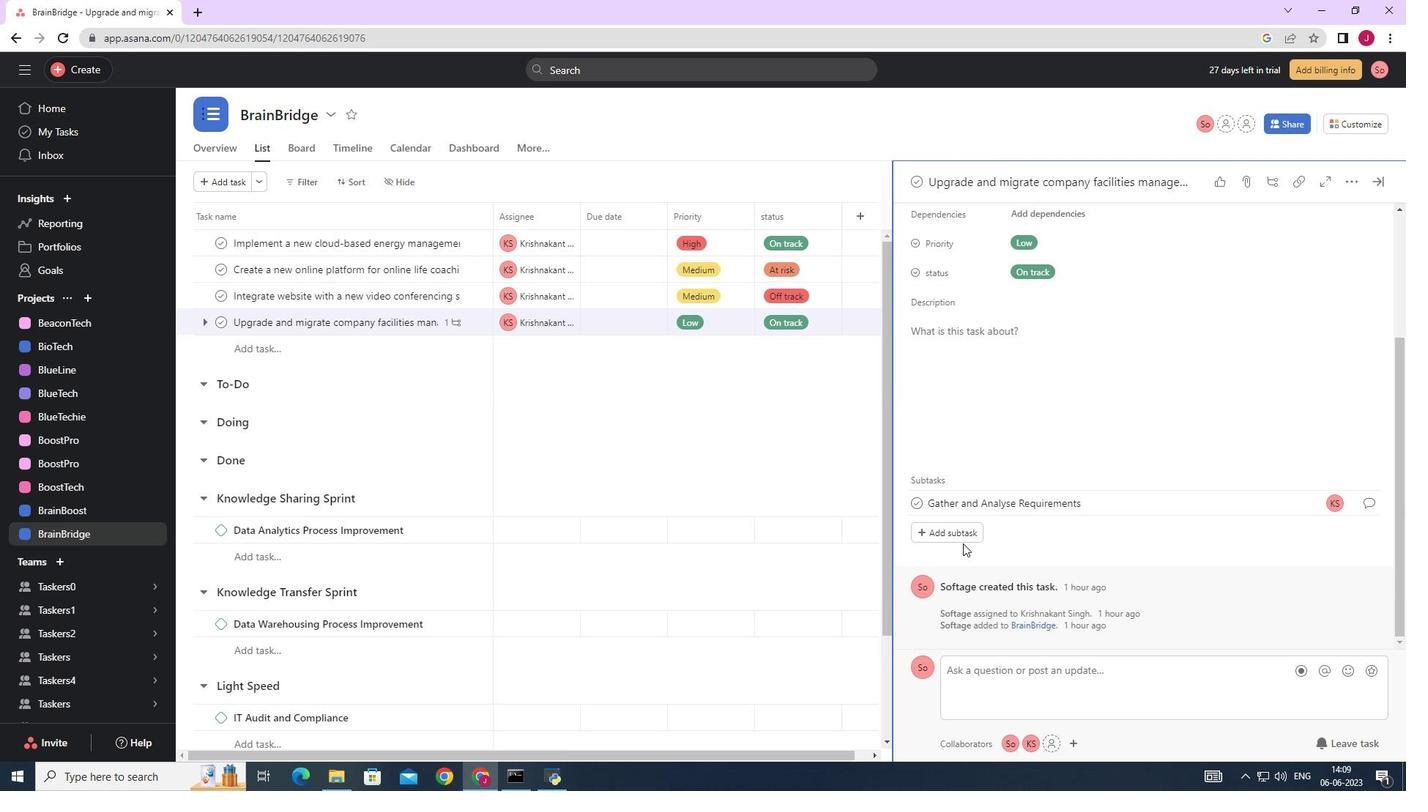 
Action: Mouse pressed left at (955, 534)
Screenshot: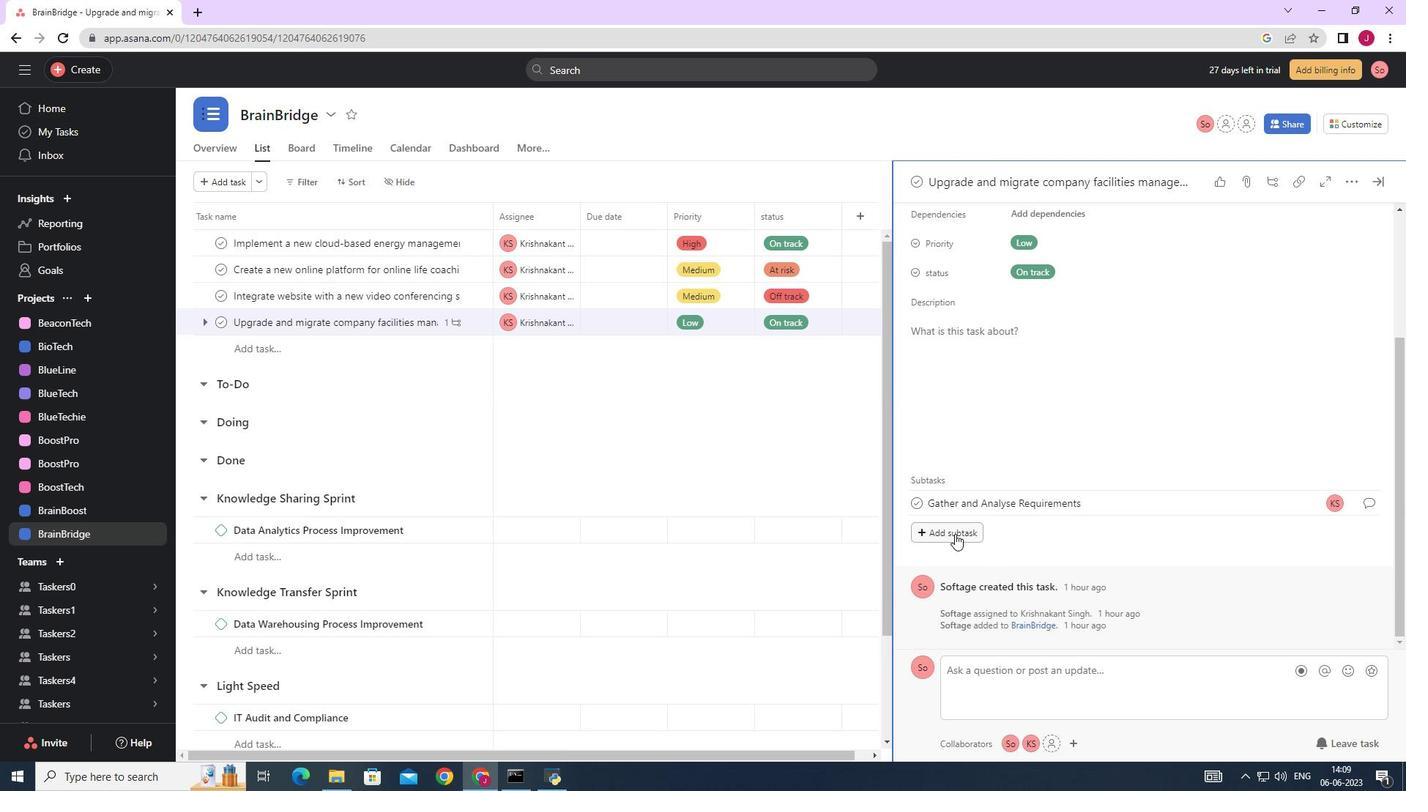 
Action: Key pressed <Key.caps_lock>D<Key.caps_lock>esign<Key.space>and<Key.space><Key.caps_lock>I<Key.caps_lock>mplement<Key.space><Key.caps_lock>S<Key.caps_lock>olution
Screenshot: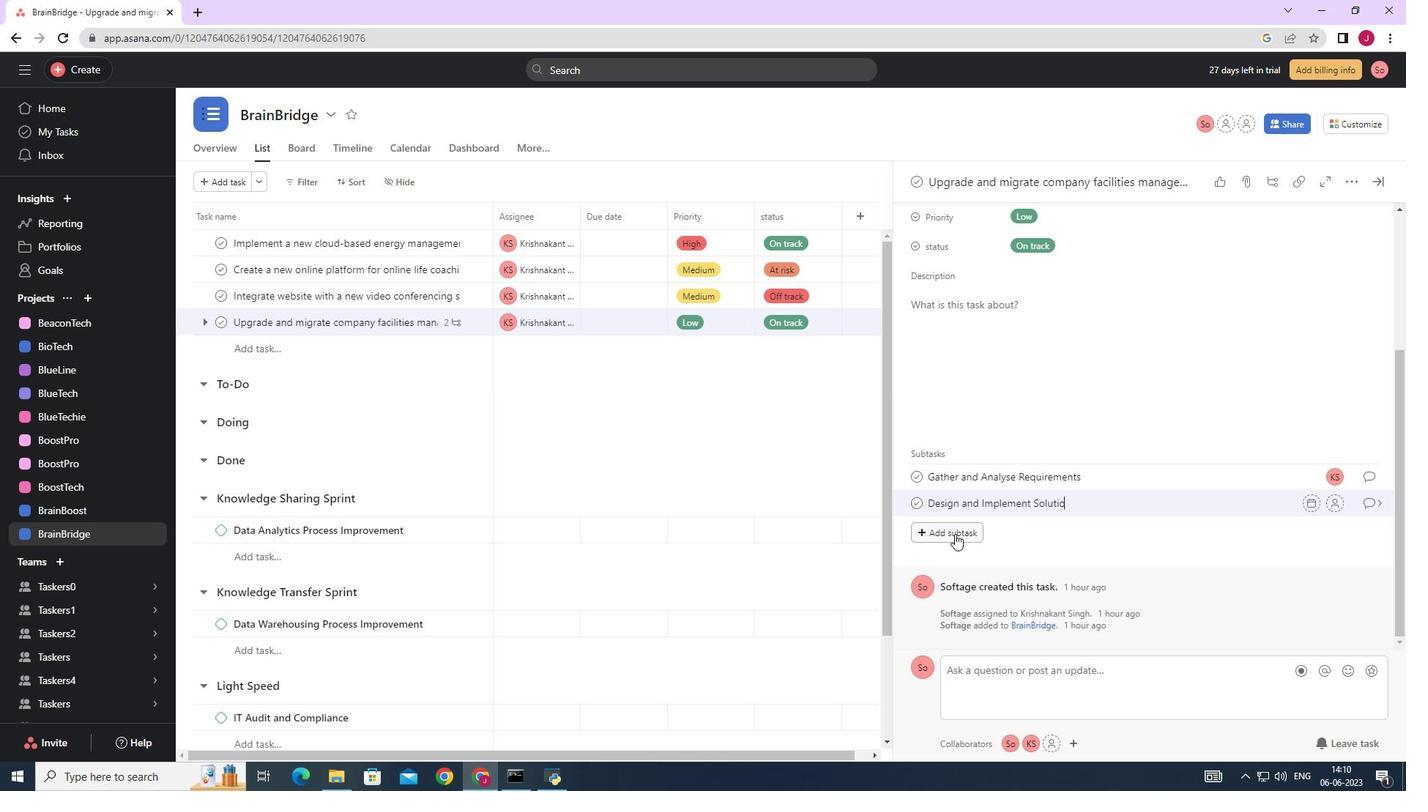 
Action: Mouse moved to (1335, 509)
Screenshot: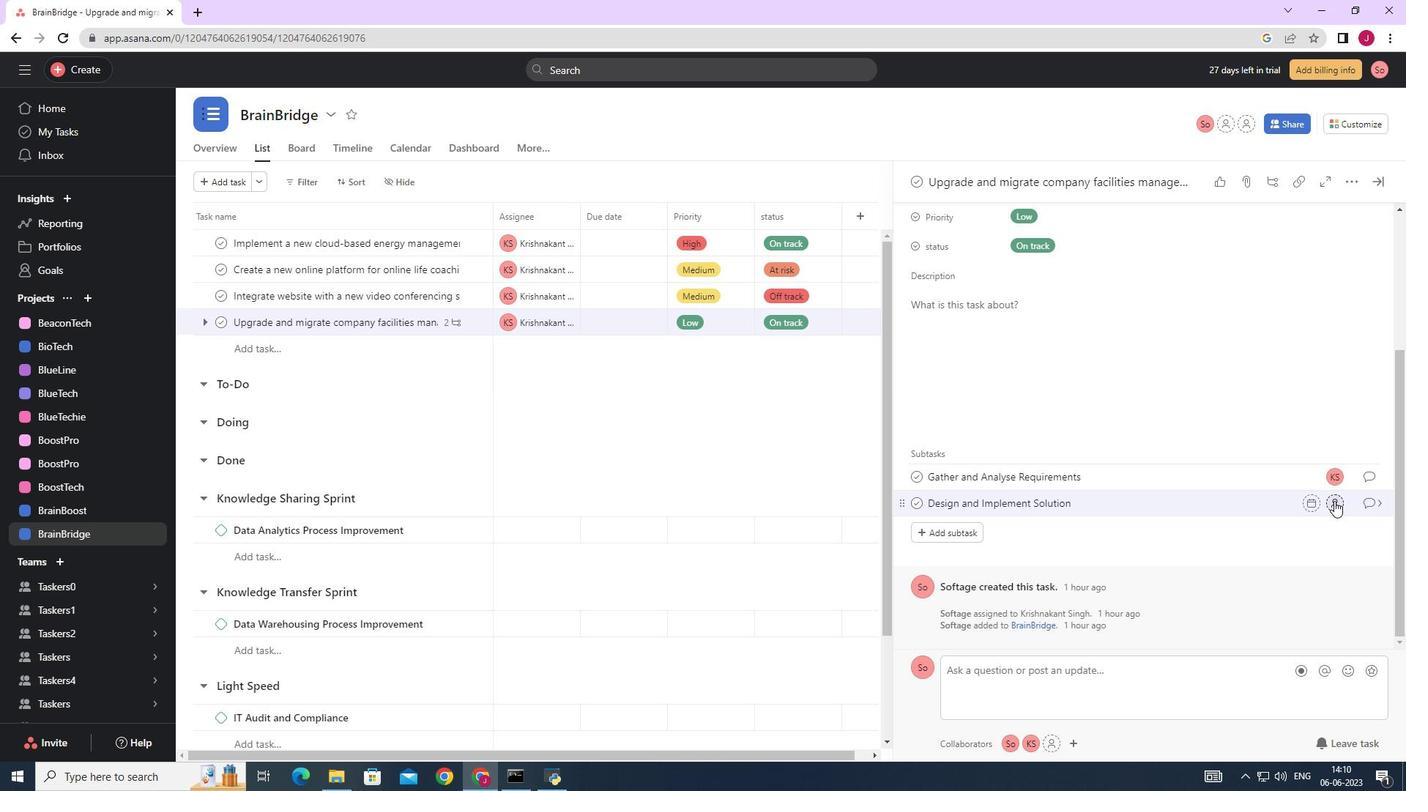 
Action: Mouse pressed left at (1335, 509)
Screenshot: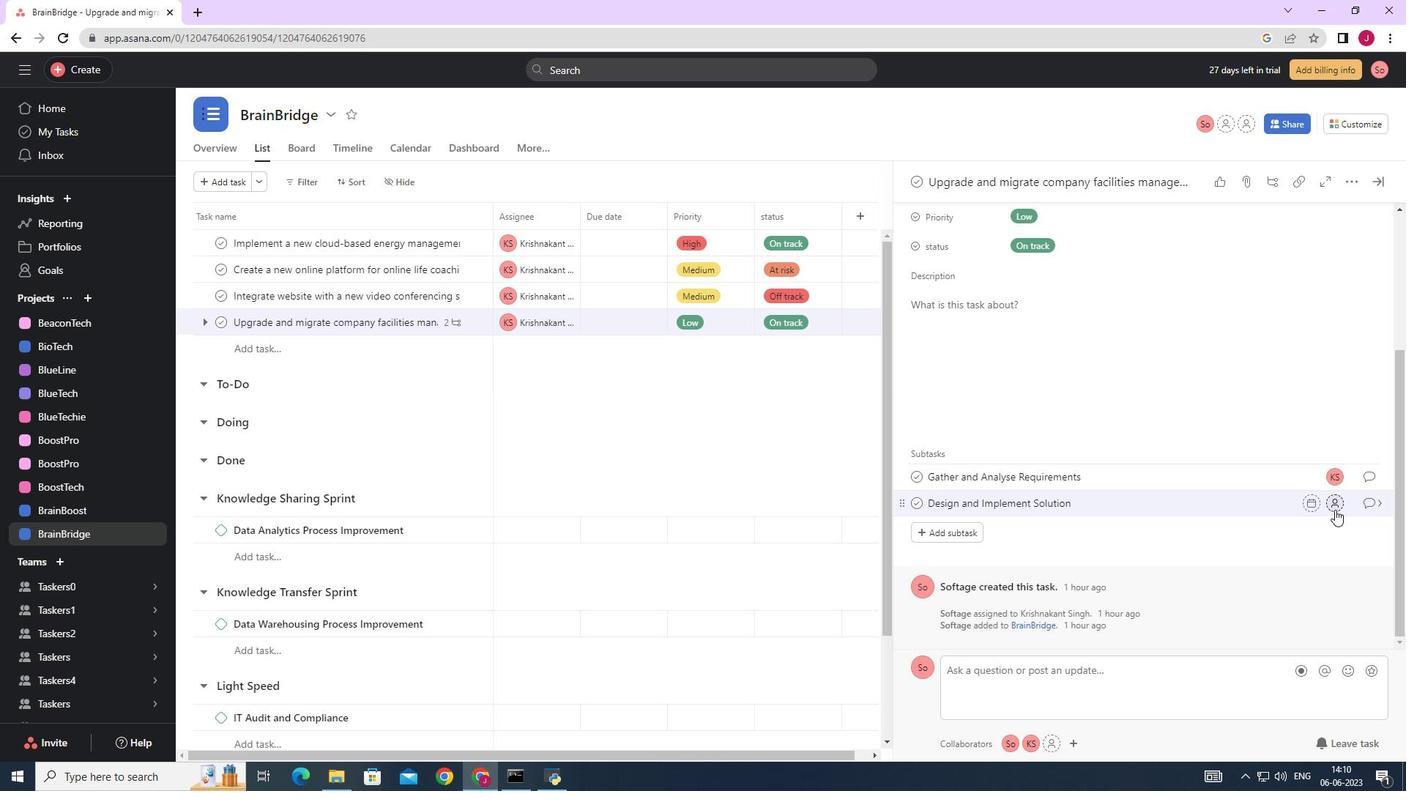 
Action: Mouse moved to (1332, 505)
Screenshot: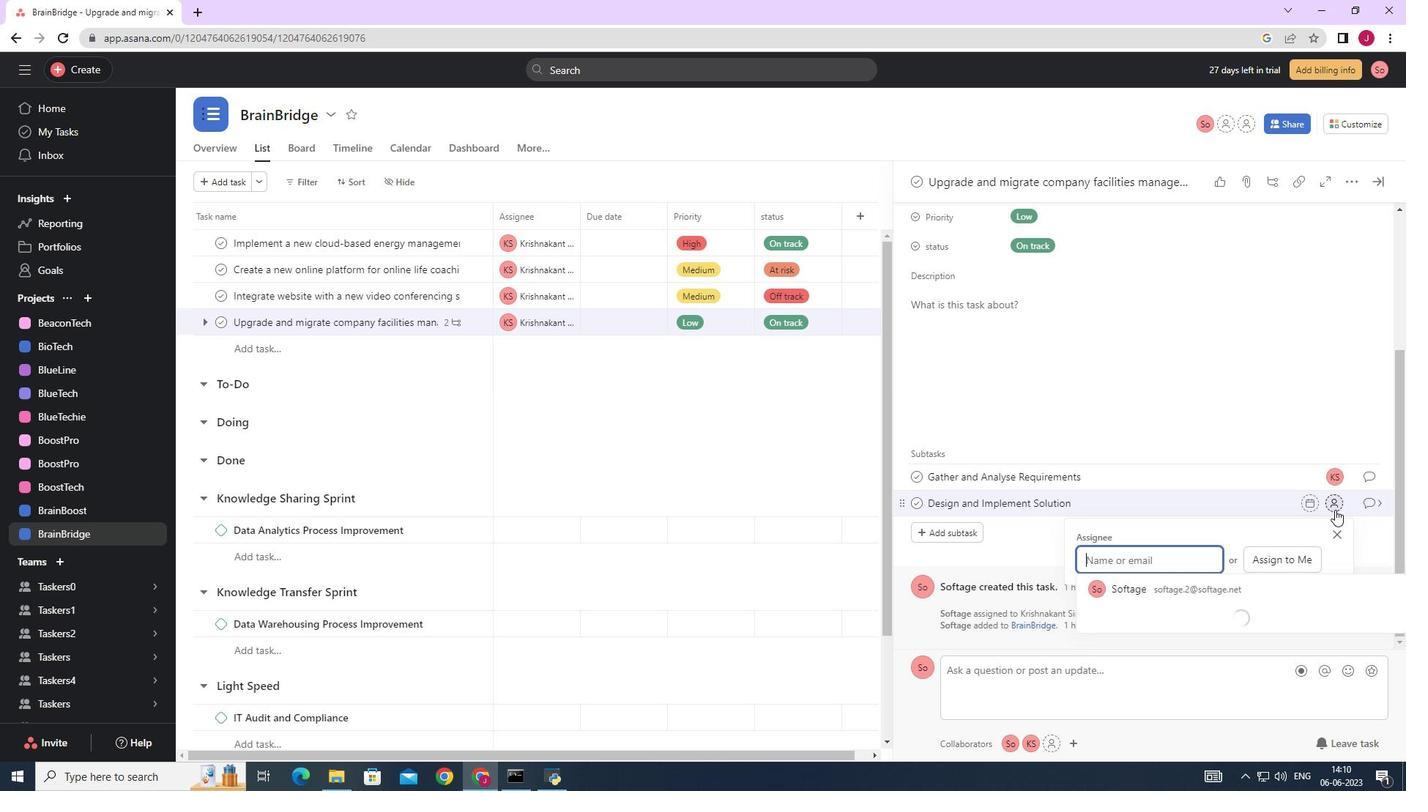
Action: Key pressed sp<Key.backspace>oftage.1
Screenshot: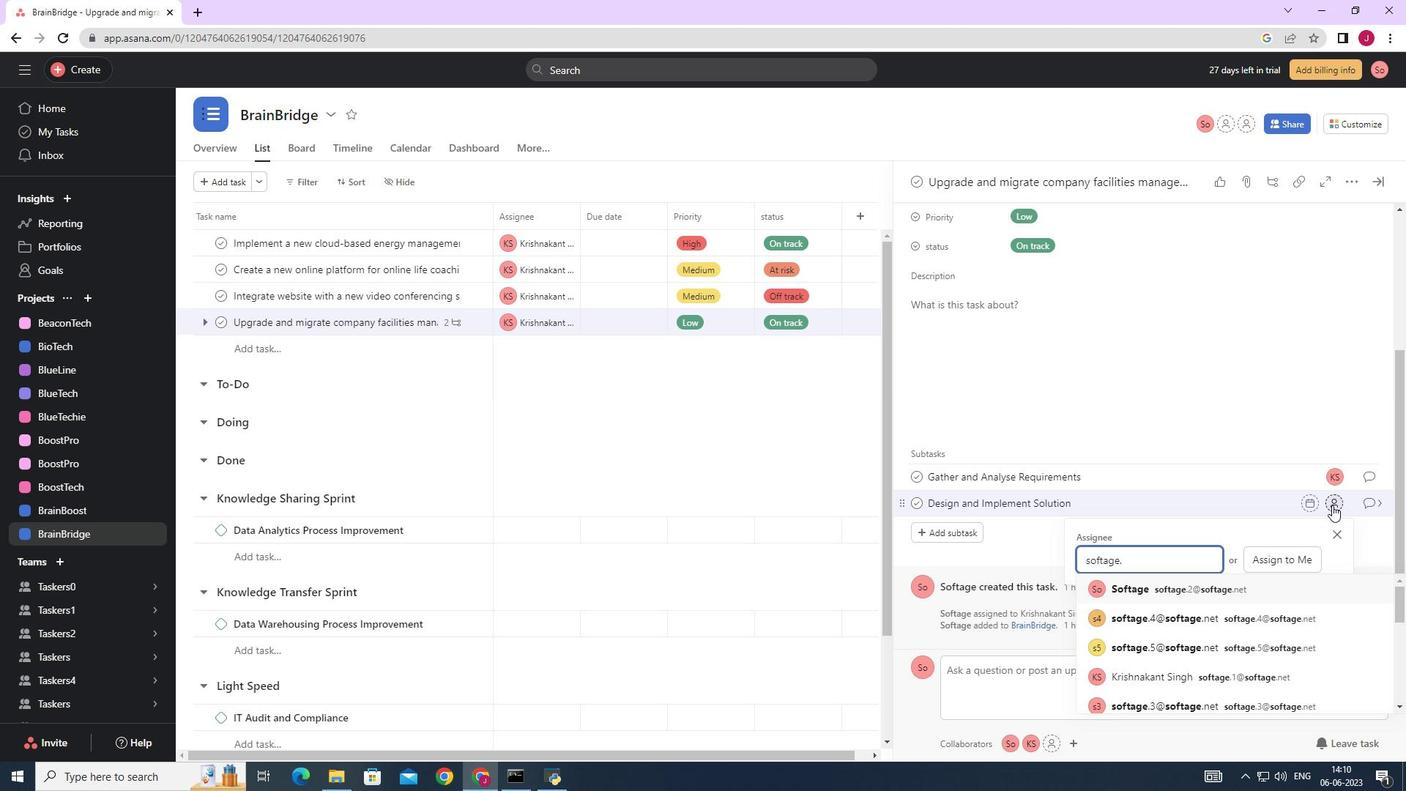 
Action: Mouse moved to (1205, 589)
Screenshot: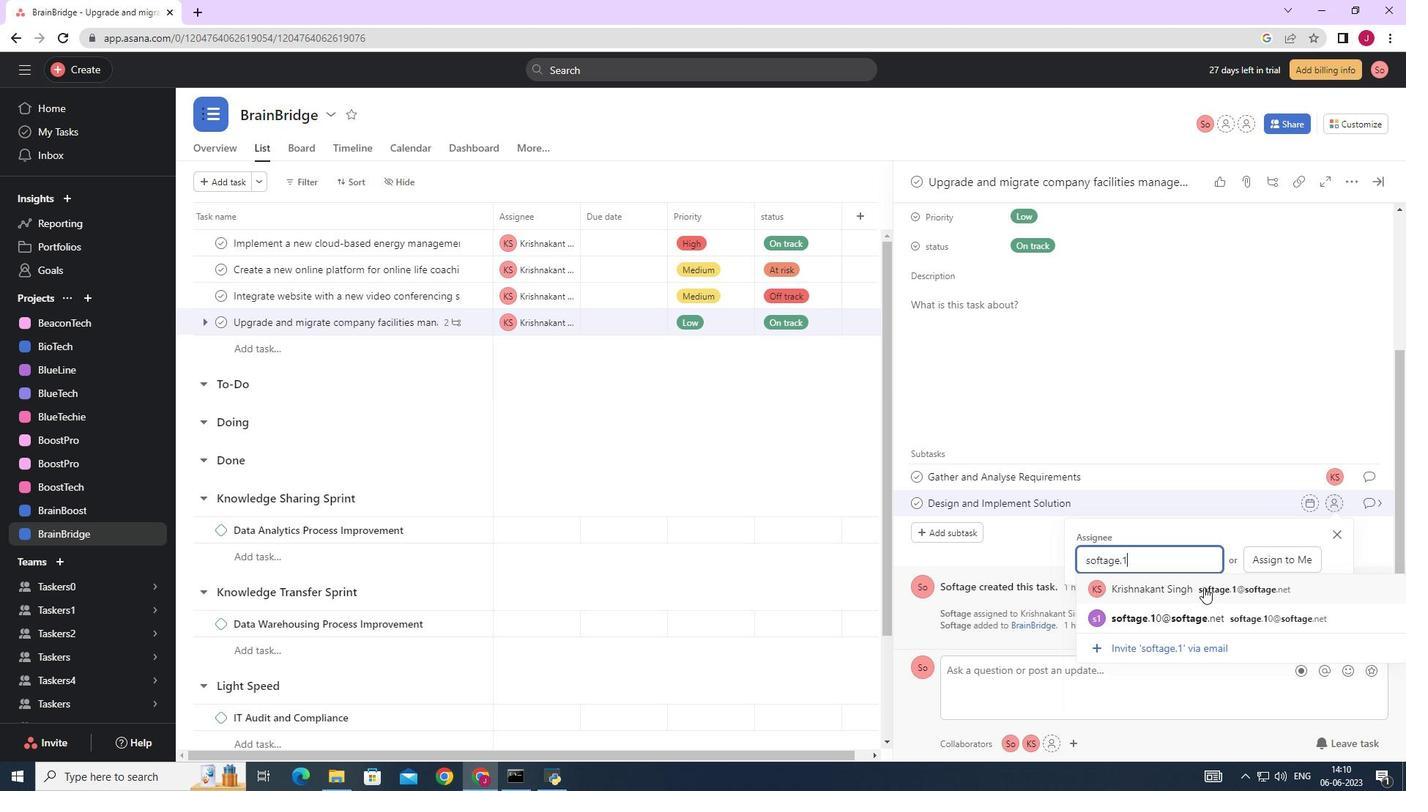 
Action: Mouse pressed left at (1205, 589)
Screenshot: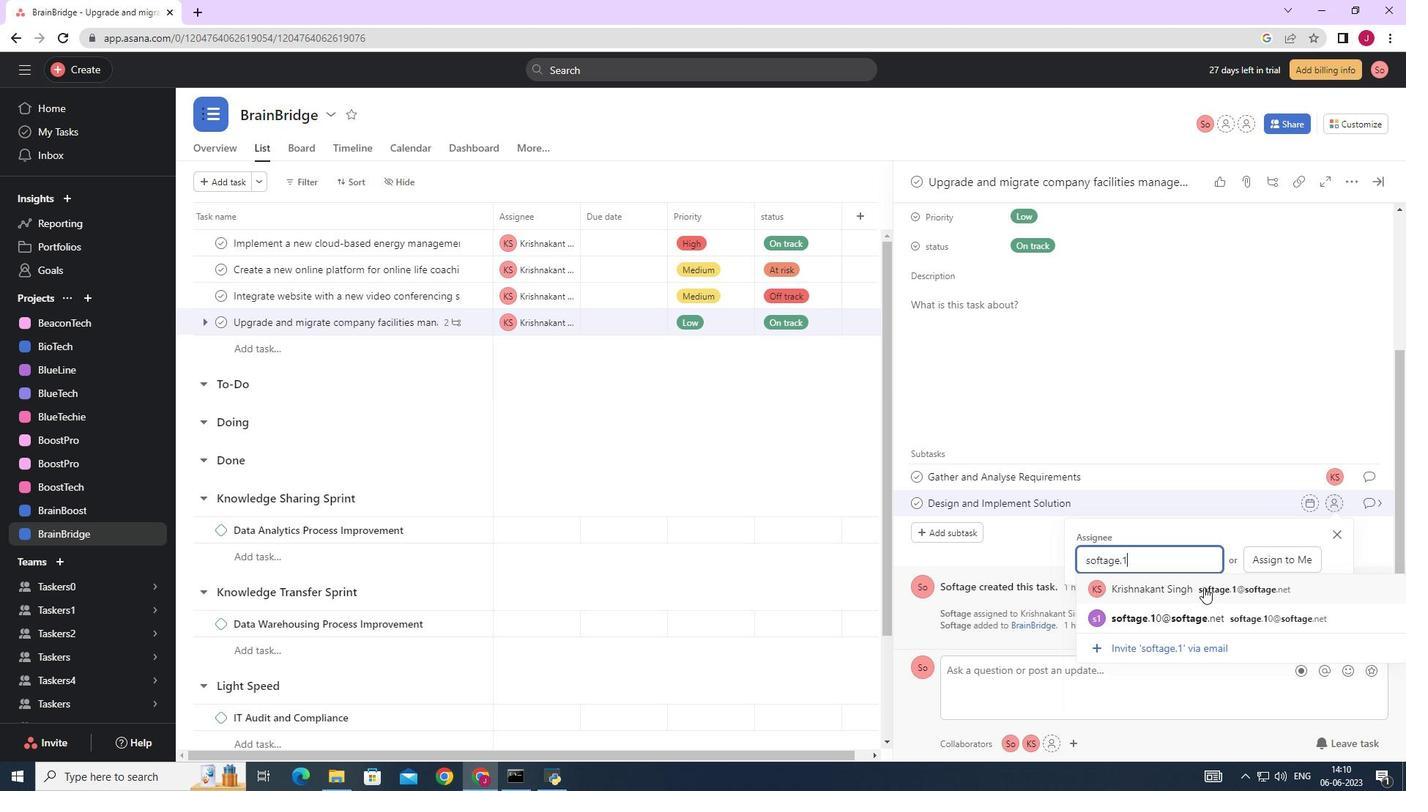 
Action: Mouse moved to (1364, 503)
Screenshot: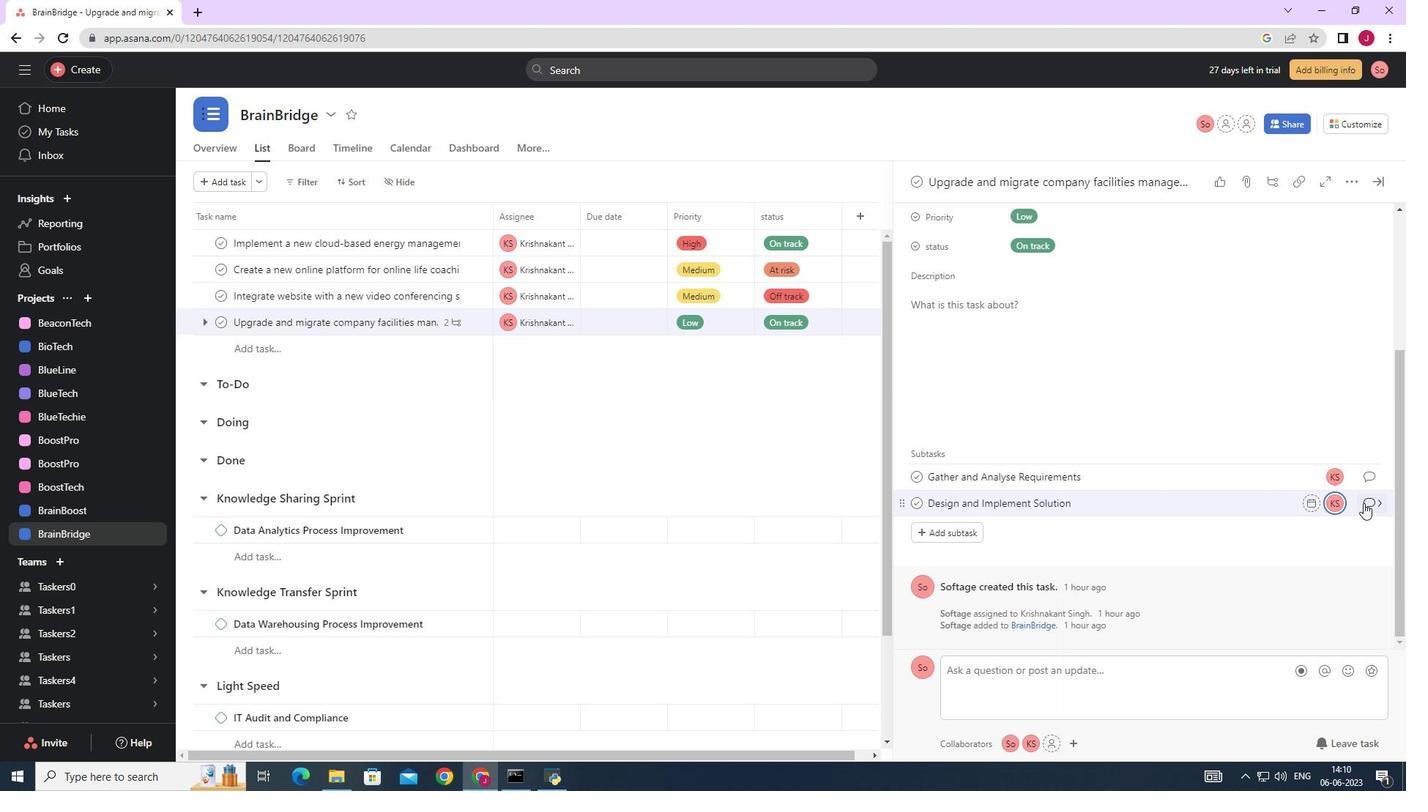 
Action: Mouse pressed left at (1364, 503)
Screenshot: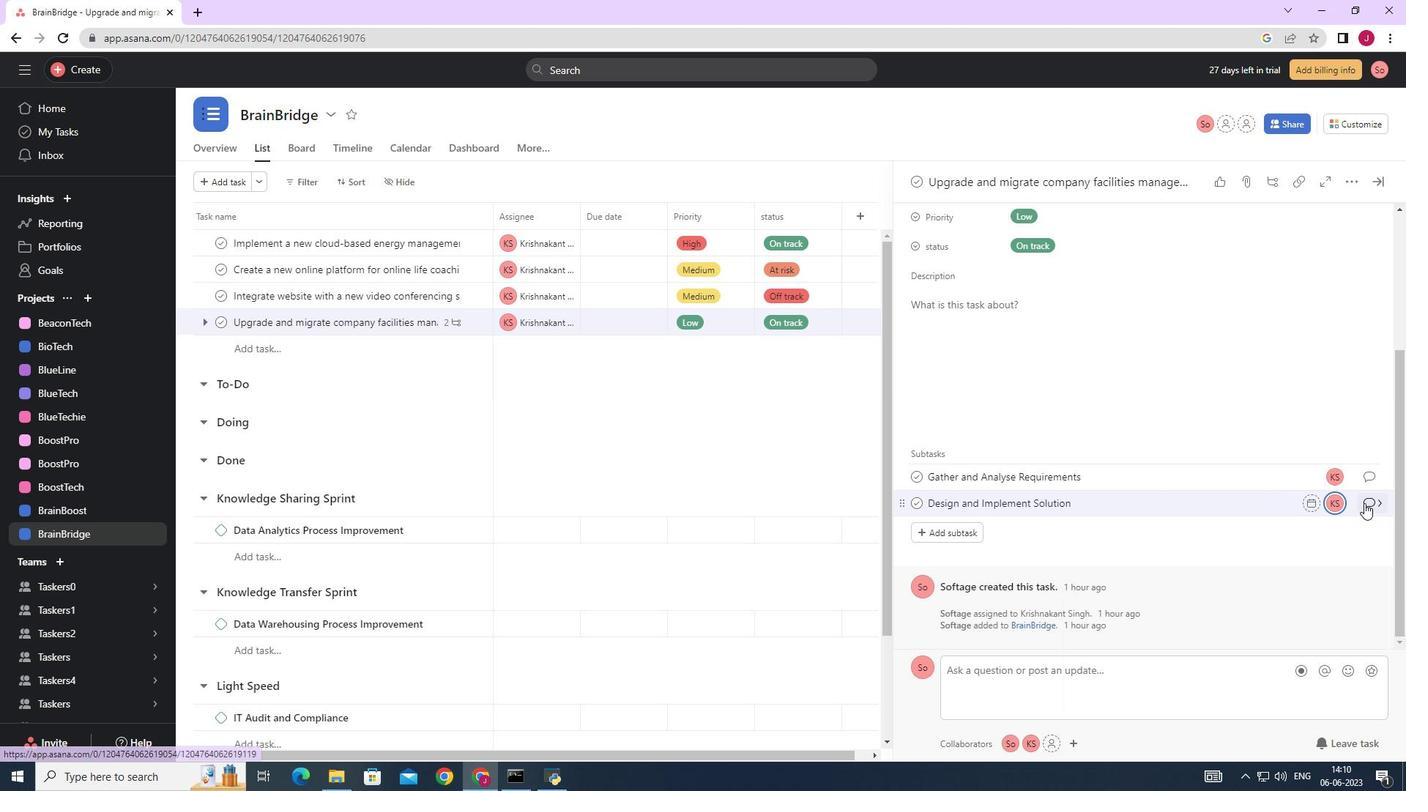 
Action: Mouse moved to (969, 393)
Screenshot: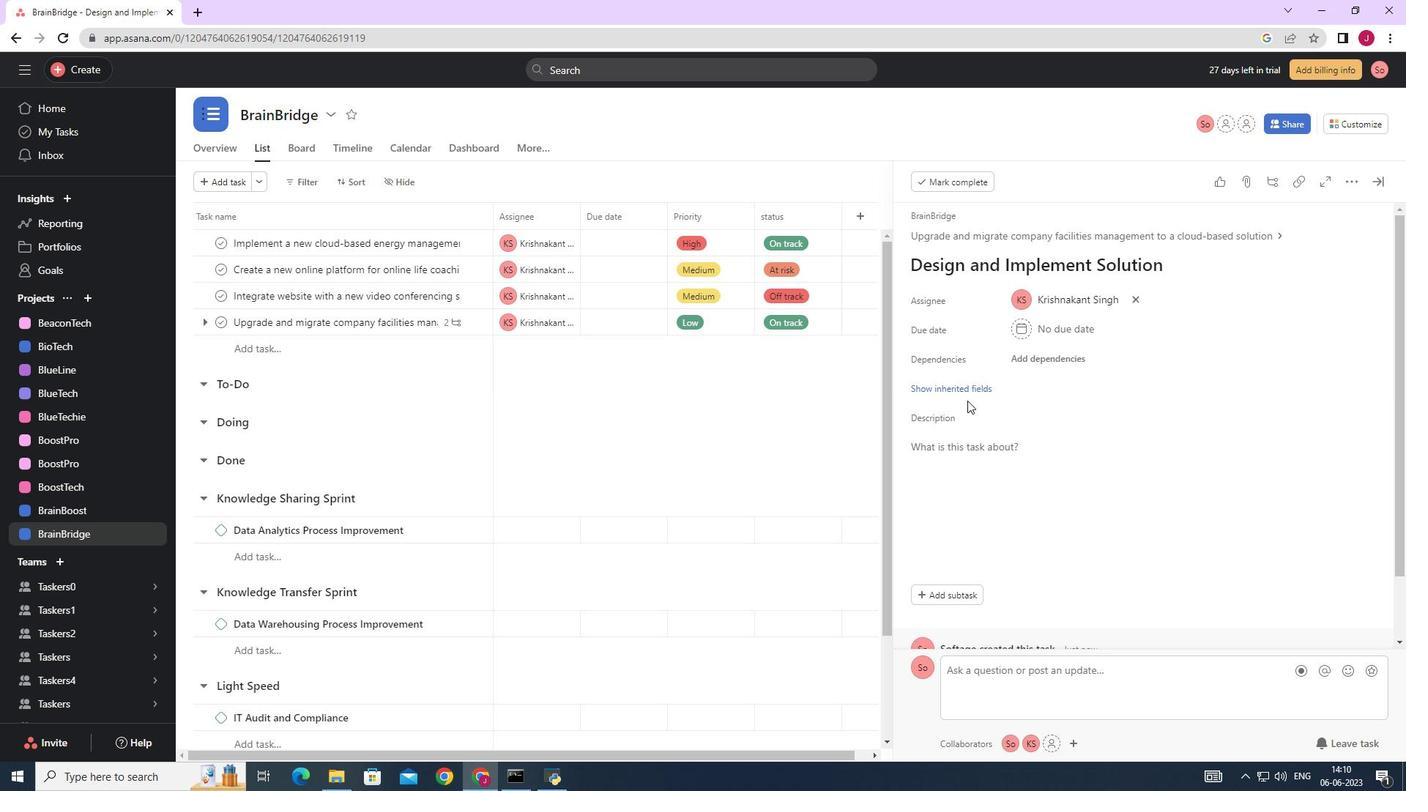 
Action: Mouse pressed left at (969, 393)
Screenshot: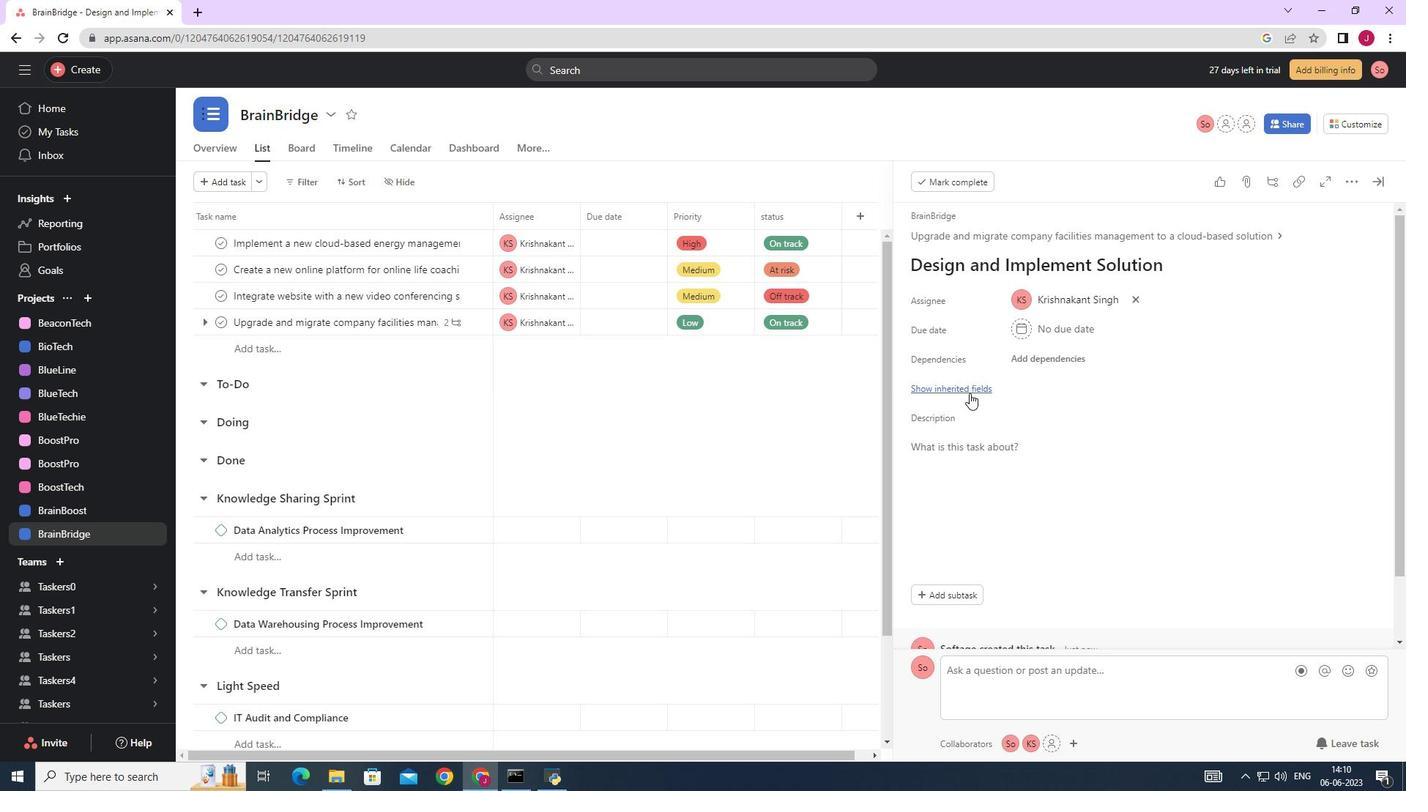 
Action: Mouse moved to (1027, 413)
Screenshot: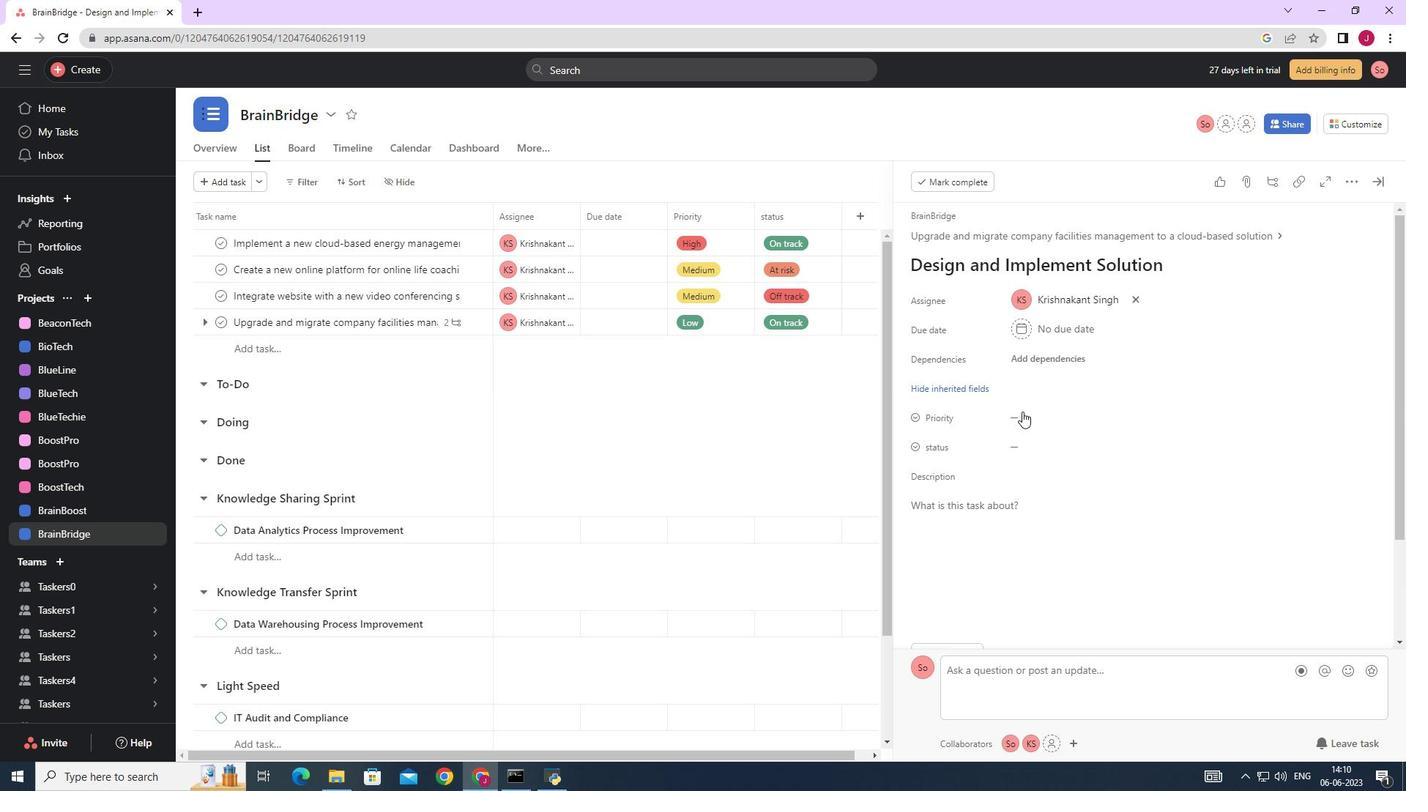 
Action: Mouse pressed left at (1027, 413)
Screenshot: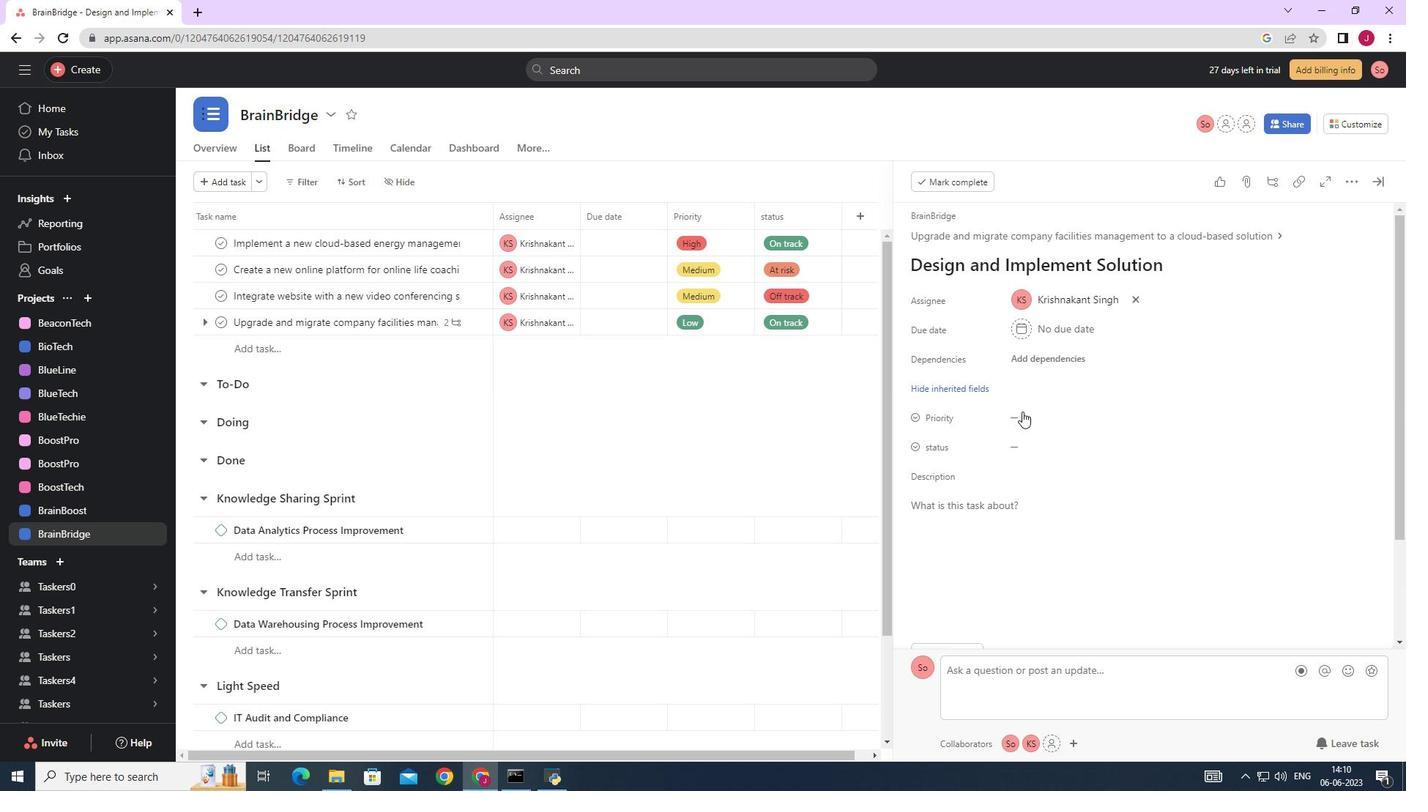 
Action: Mouse moved to (1053, 464)
Screenshot: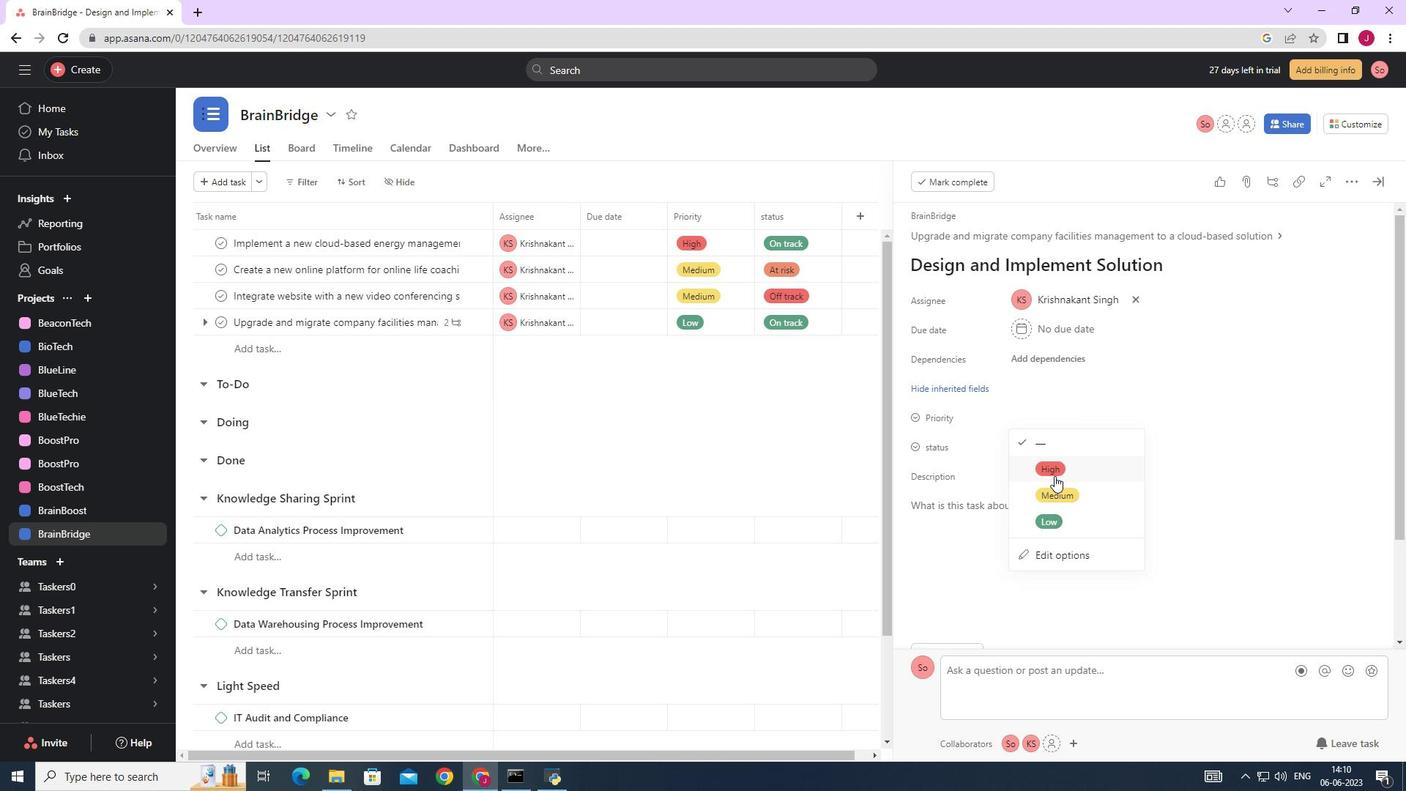 
Action: Mouse pressed left at (1053, 464)
Screenshot: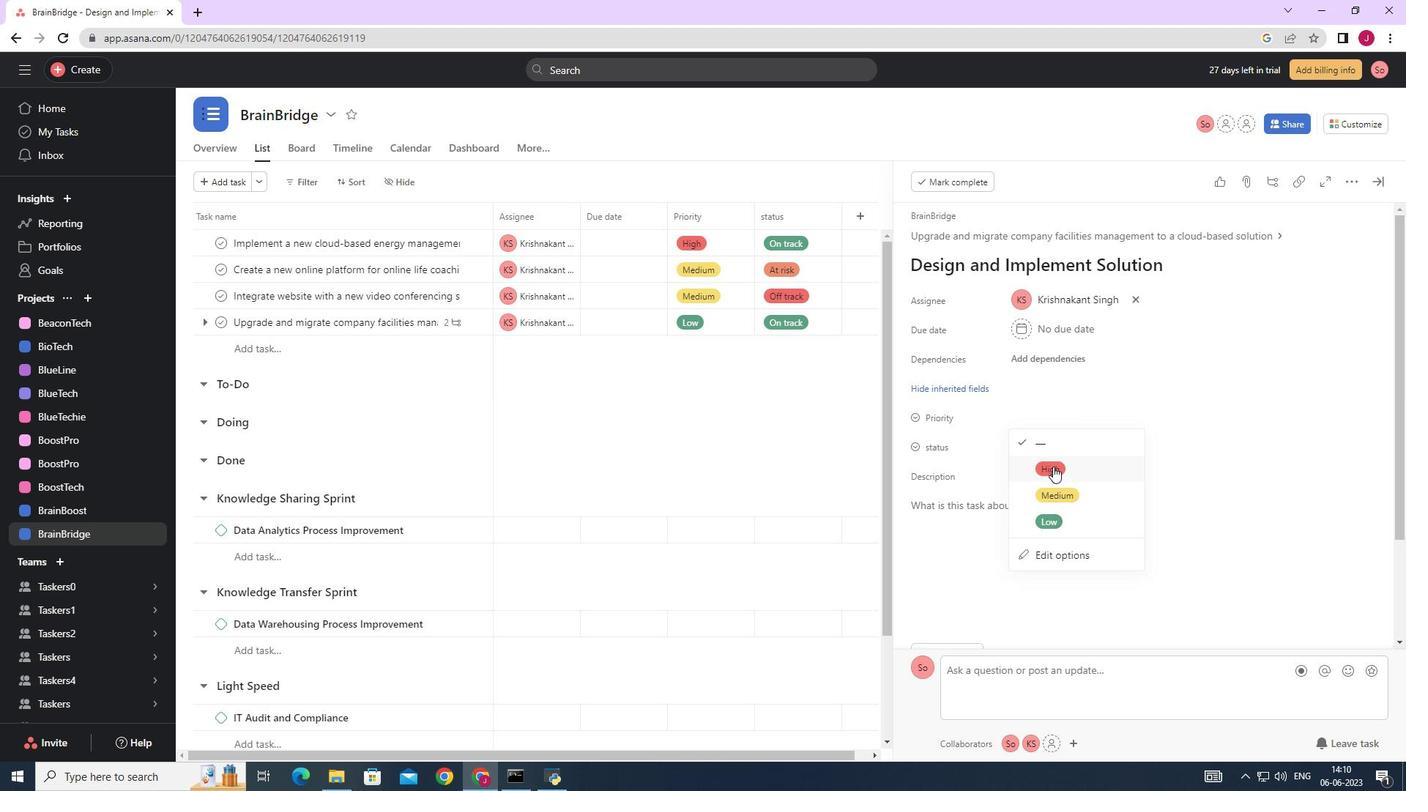 
Action: Mouse moved to (1032, 446)
Screenshot: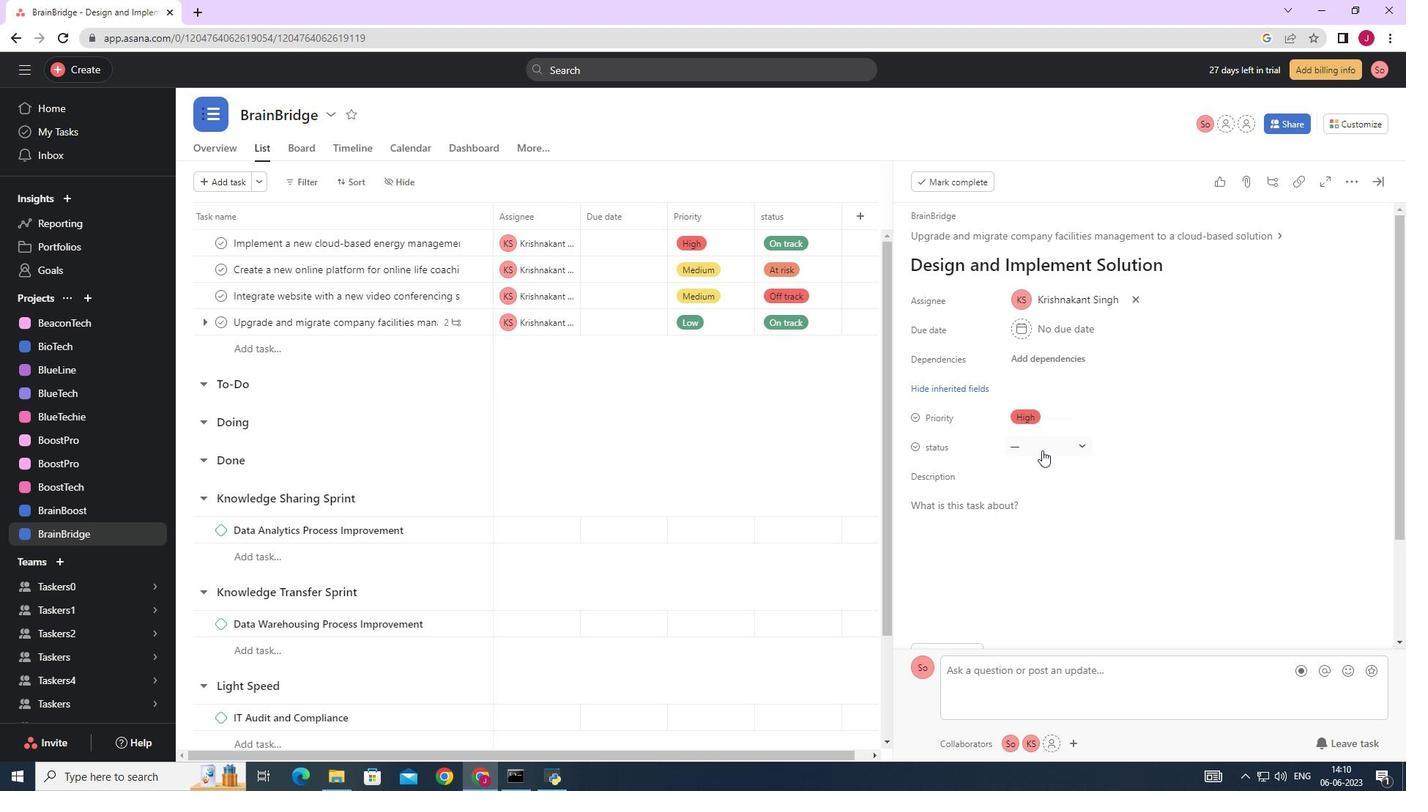 
Action: Mouse pressed left at (1032, 446)
Screenshot: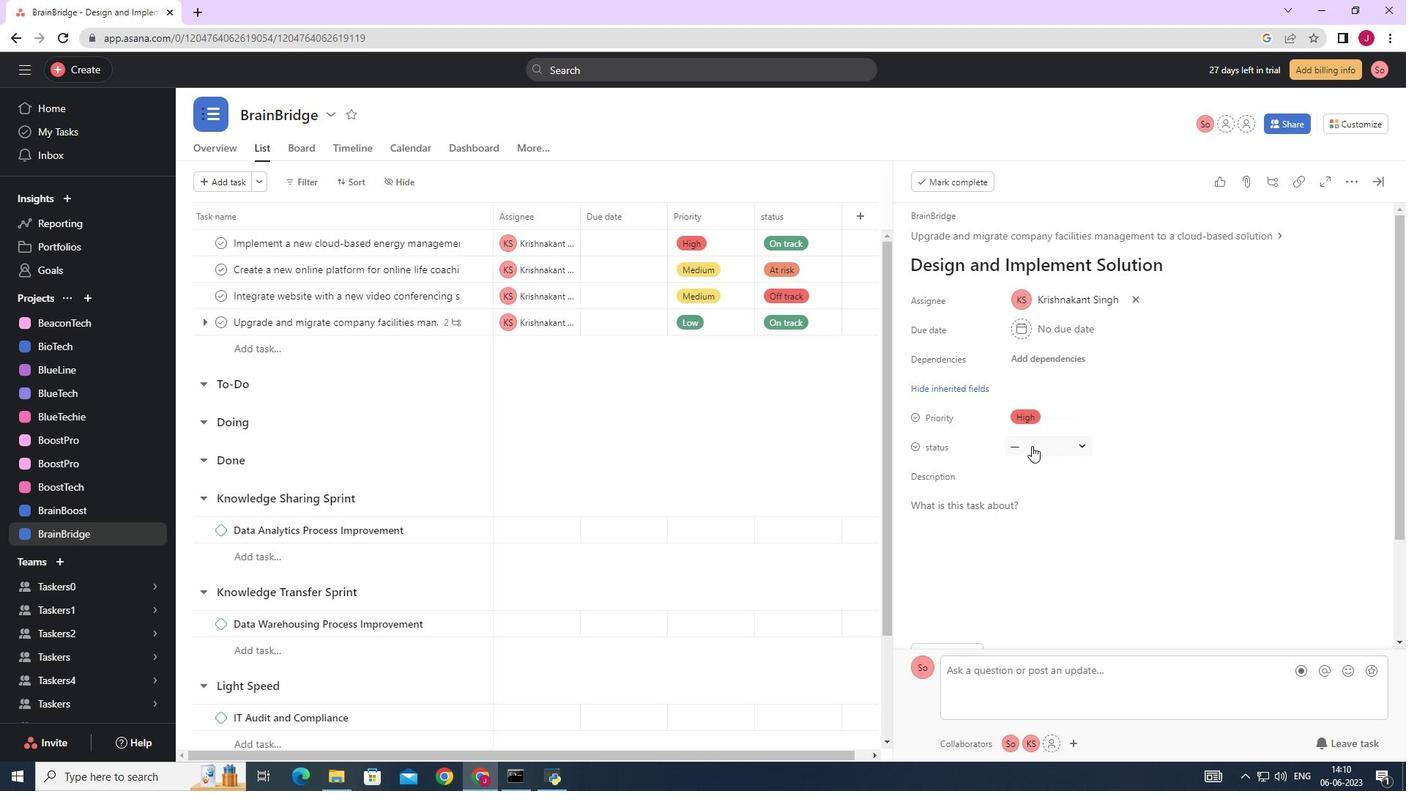 
Action: Mouse moved to (1060, 578)
Screenshot: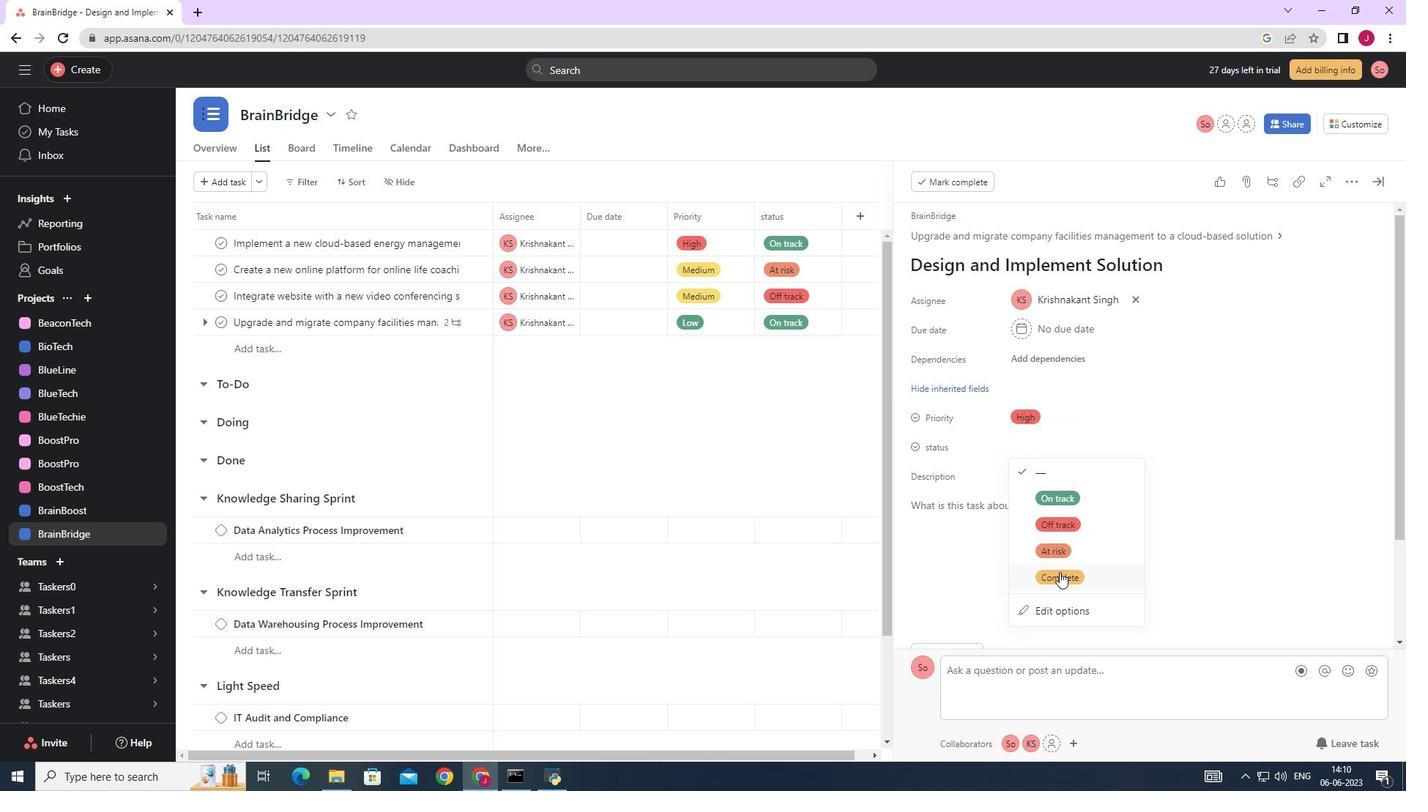 
Action: Mouse pressed left at (1060, 578)
Screenshot: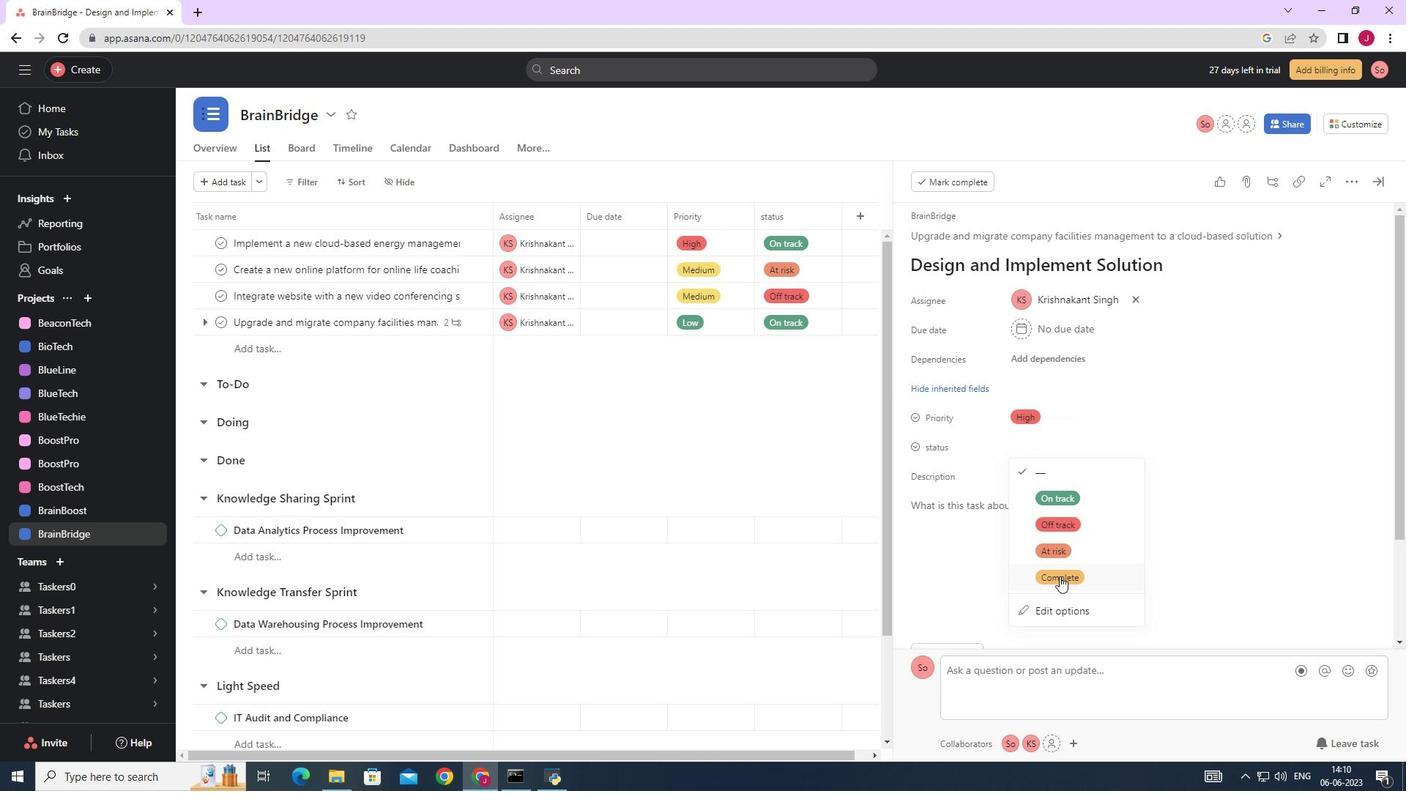 
Action: Mouse moved to (1374, 184)
Screenshot: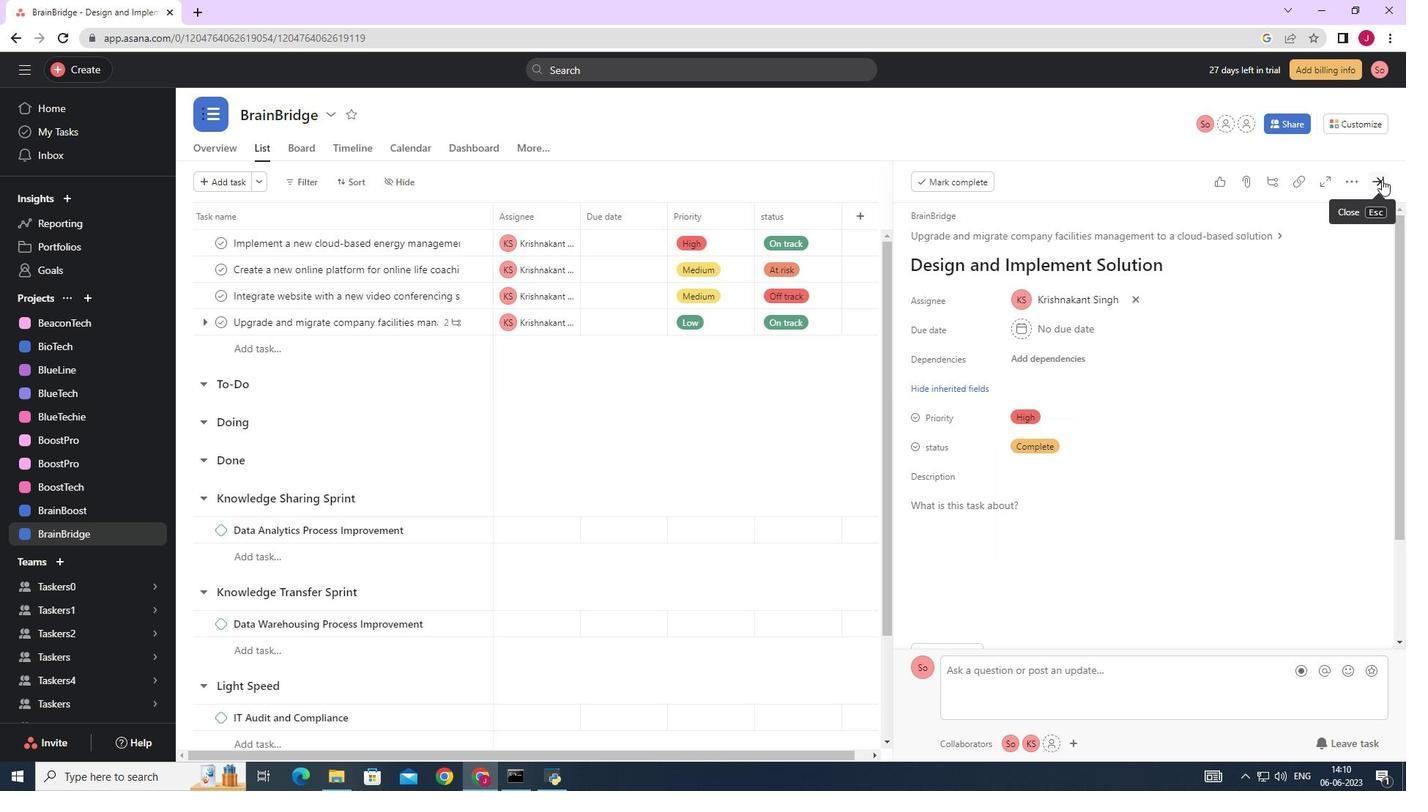 
Action: Mouse pressed left at (1374, 184)
Screenshot: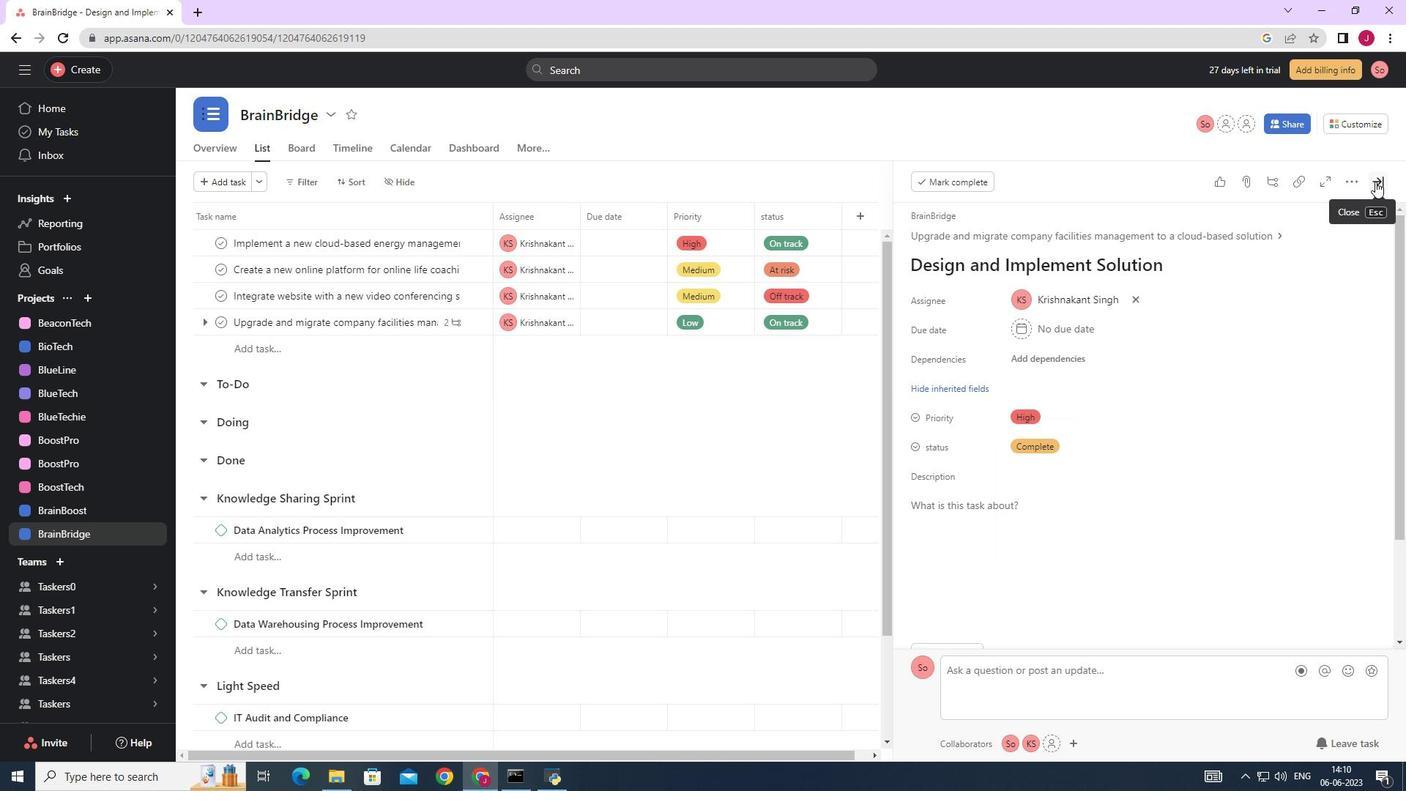 
Action: Mouse moved to (1334, 208)
Screenshot: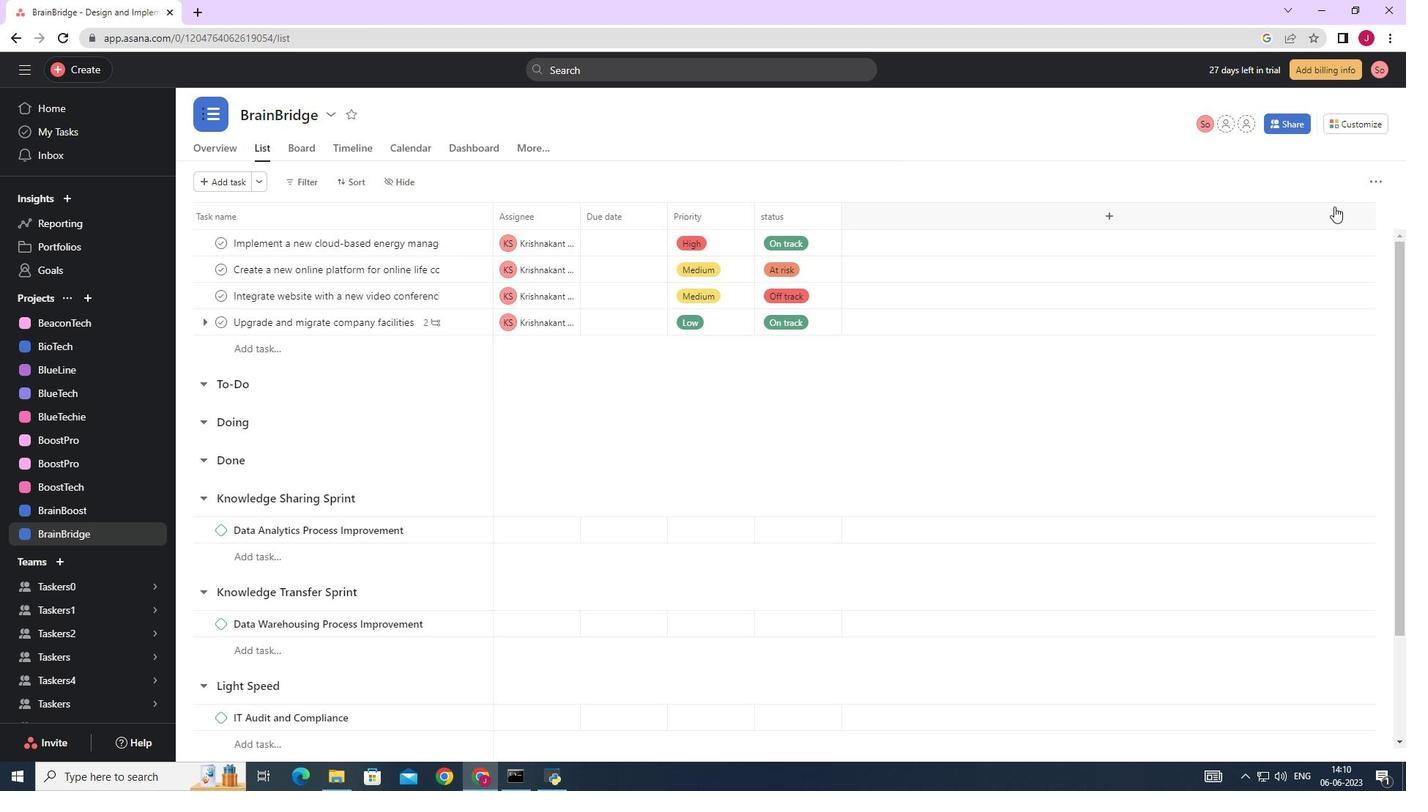 
